 Task: Add Emergen C Super Orange Emergen-C Packet to the cart.
Action: Mouse pressed left at (21, 83)
Screenshot: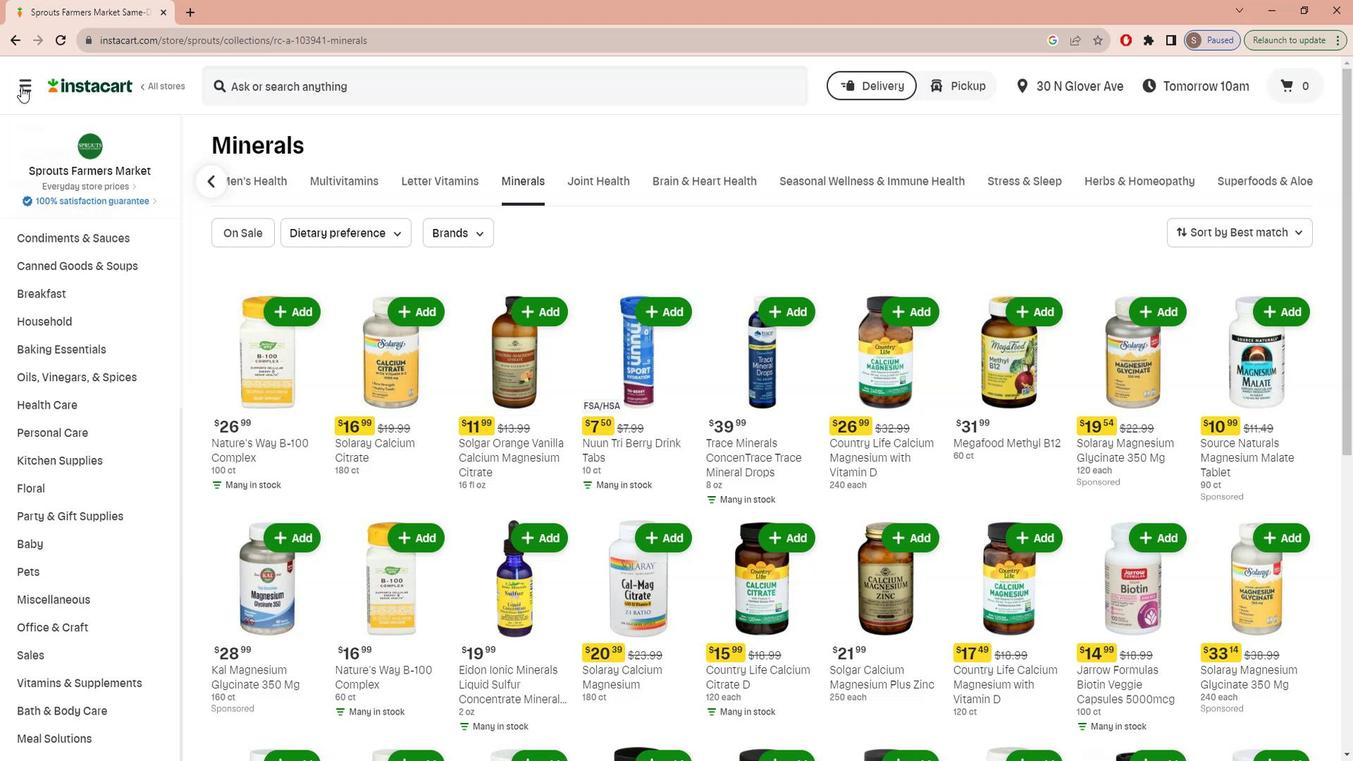 
Action: Mouse moved to (38, 179)
Screenshot: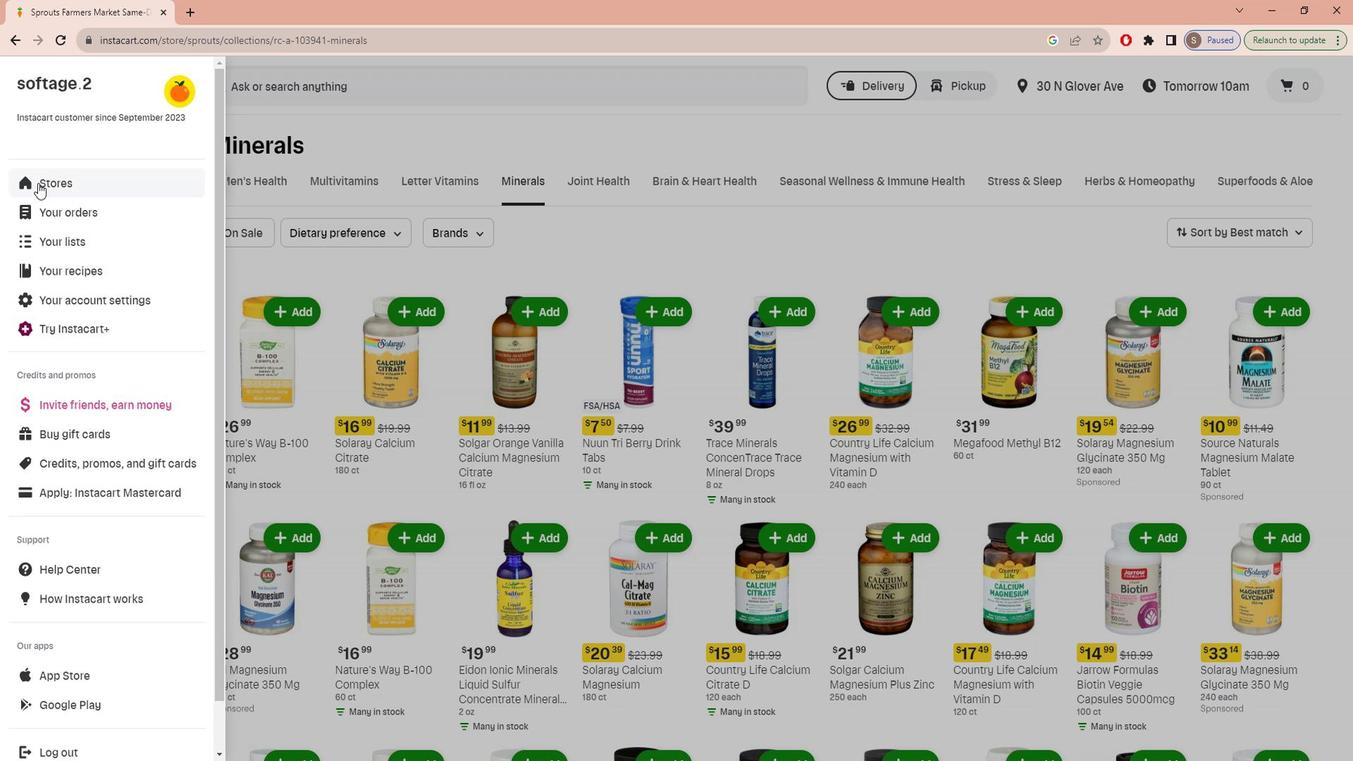 
Action: Mouse pressed left at (38, 179)
Screenshot: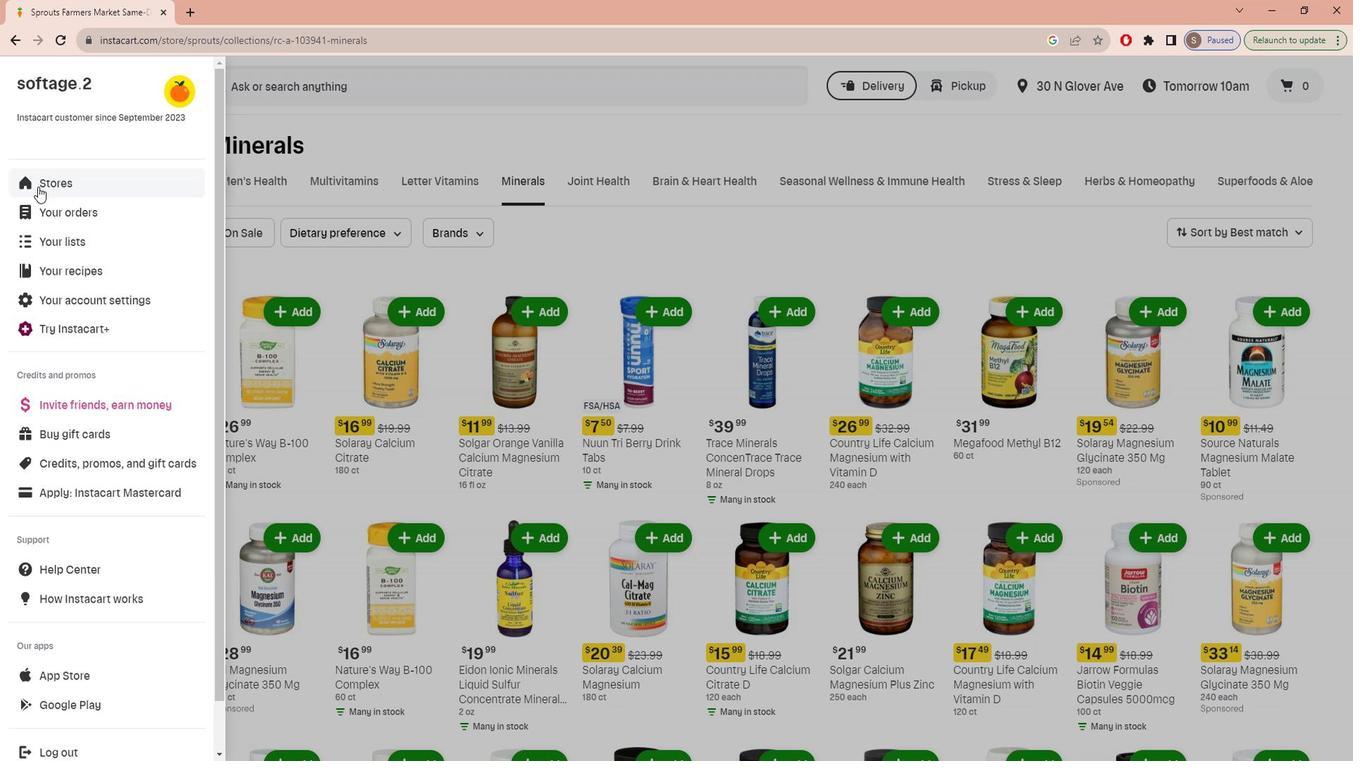
Action: Mouse moved to (317, 145)
Screenshot: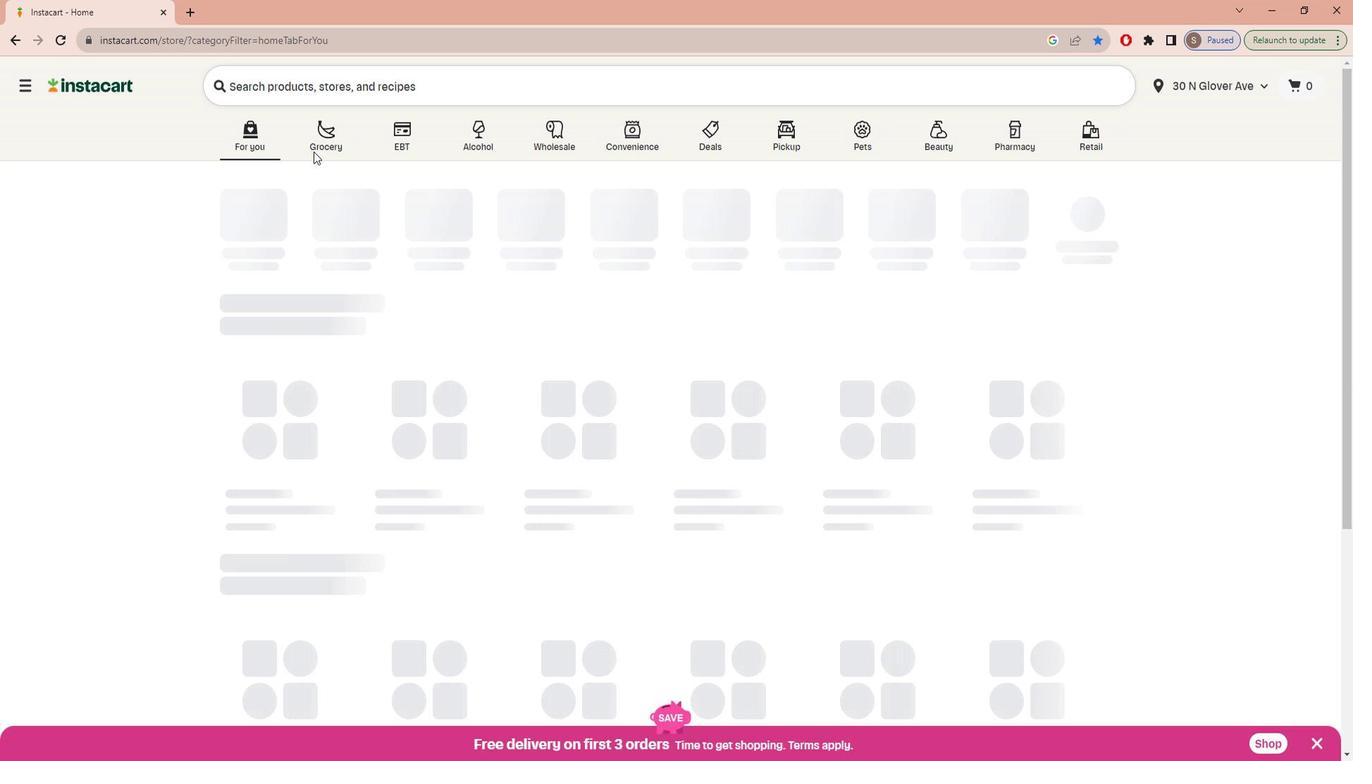 
Action: Mouse pressed left at (317, 145)
Screenshot: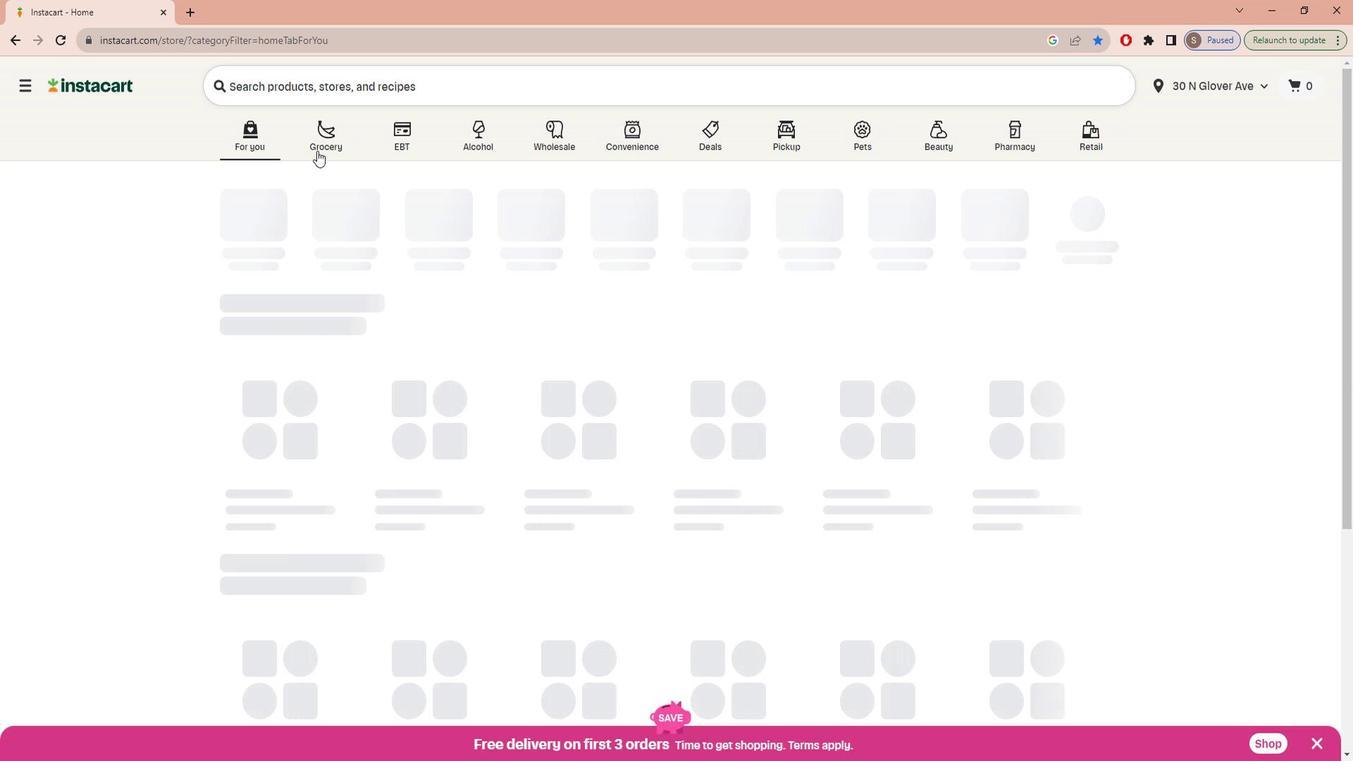 
Action: Mouse moved to (293, 382)
Screenshot: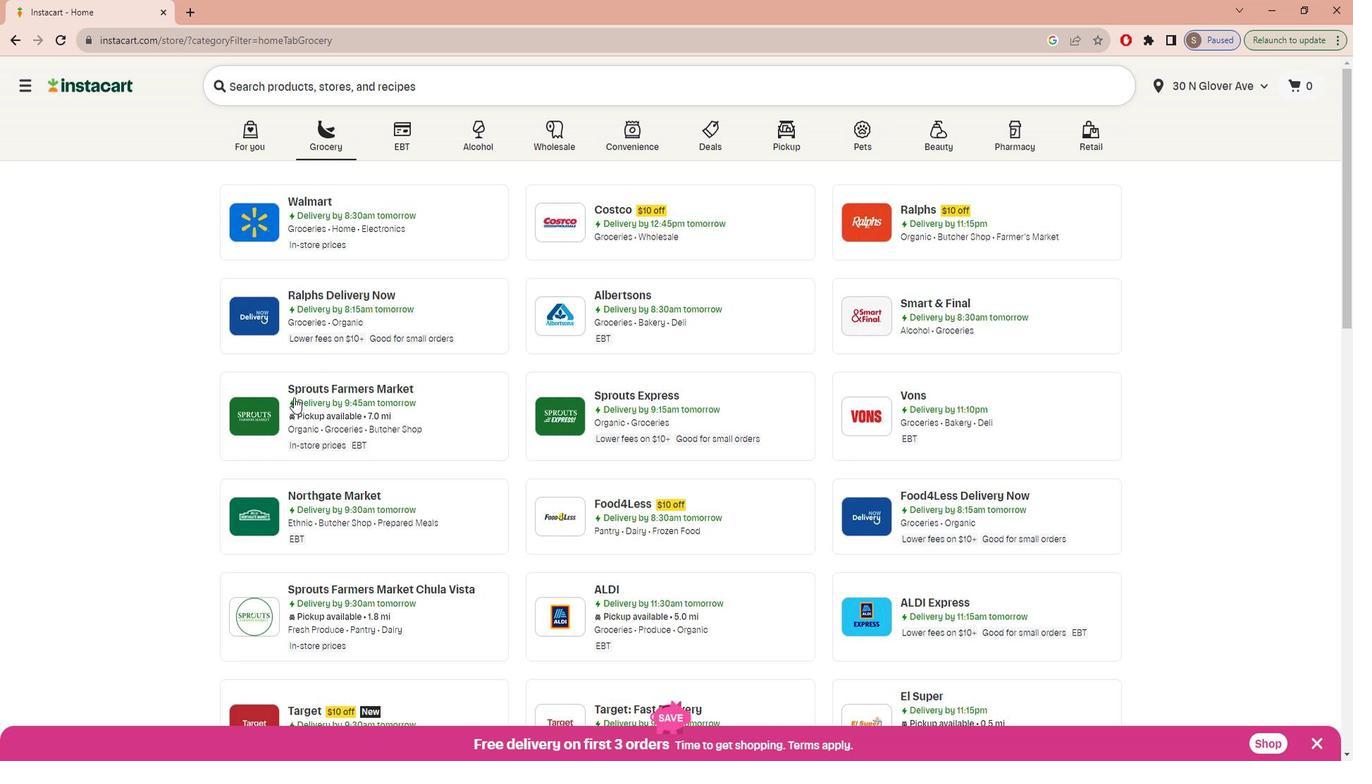 
Action: Mouse pressed left at (293, 382)
Screenshot: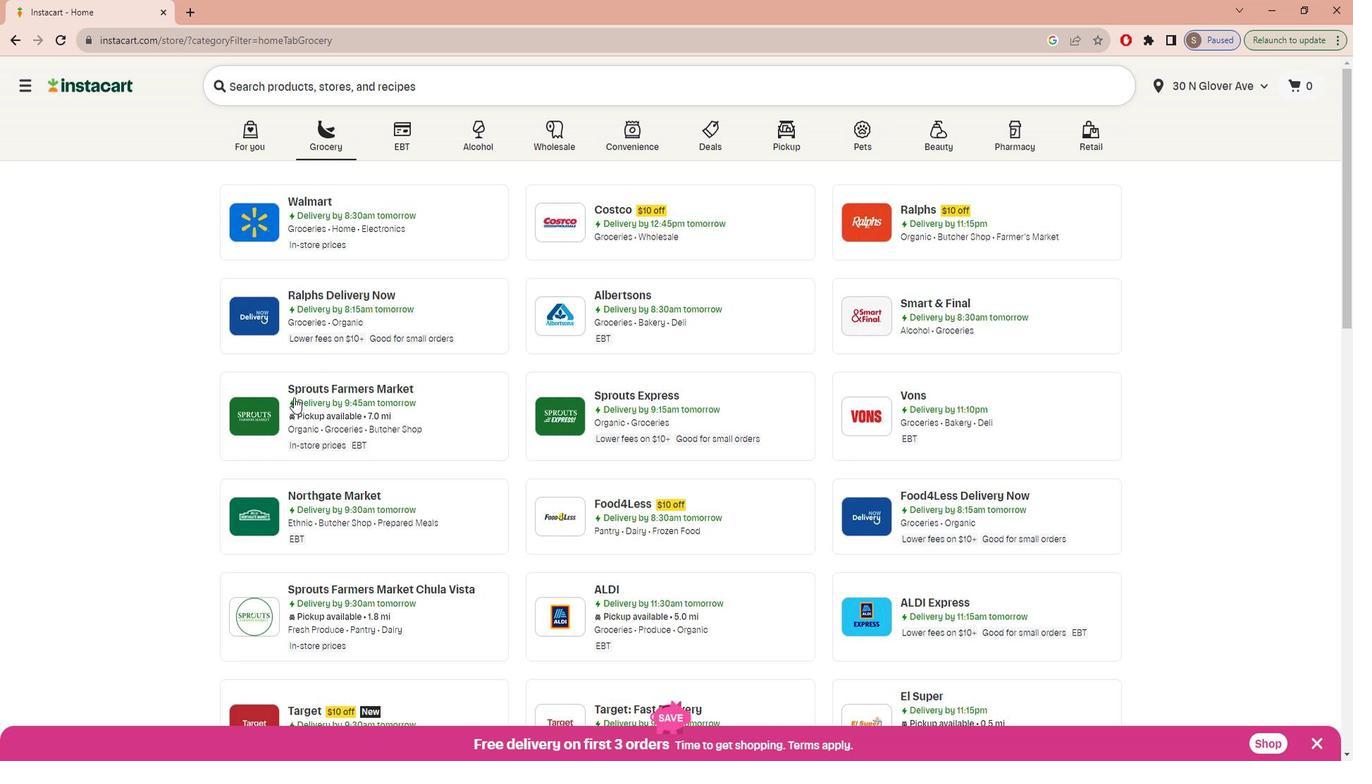 
Action: Mouse moved to (62, 536)
Screenshot: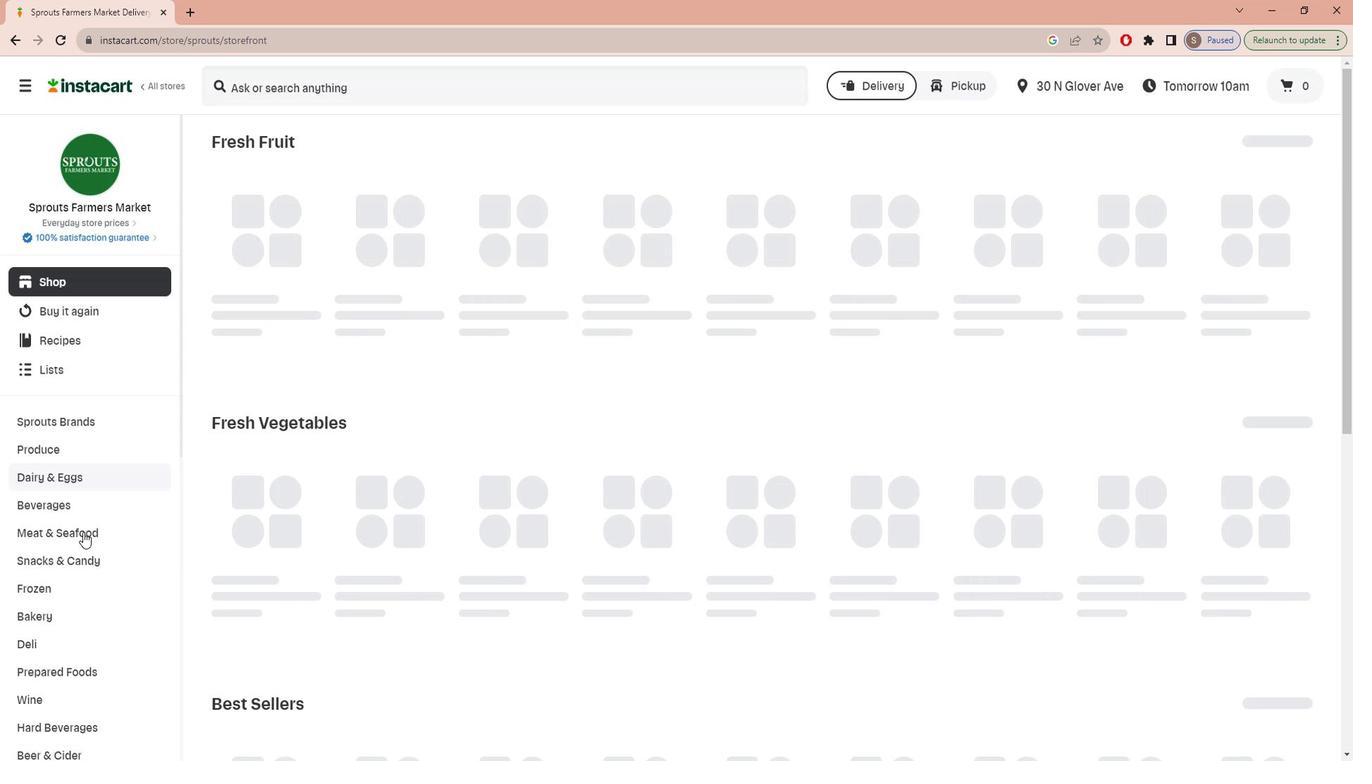 
Action: Mouse scrolled (62, 535) with delta (0, 0)
Screenshot: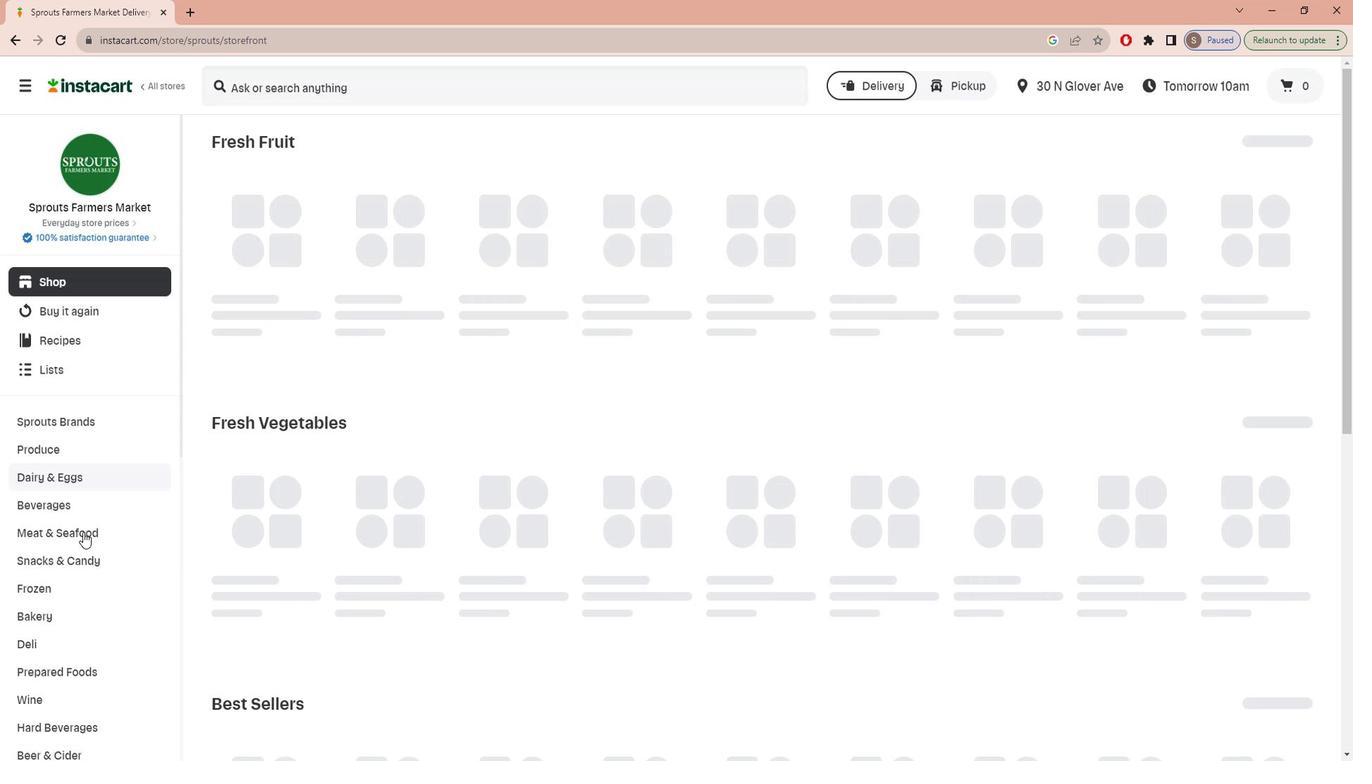 
Action: Mouse moved to (60, 539)
Screenshot: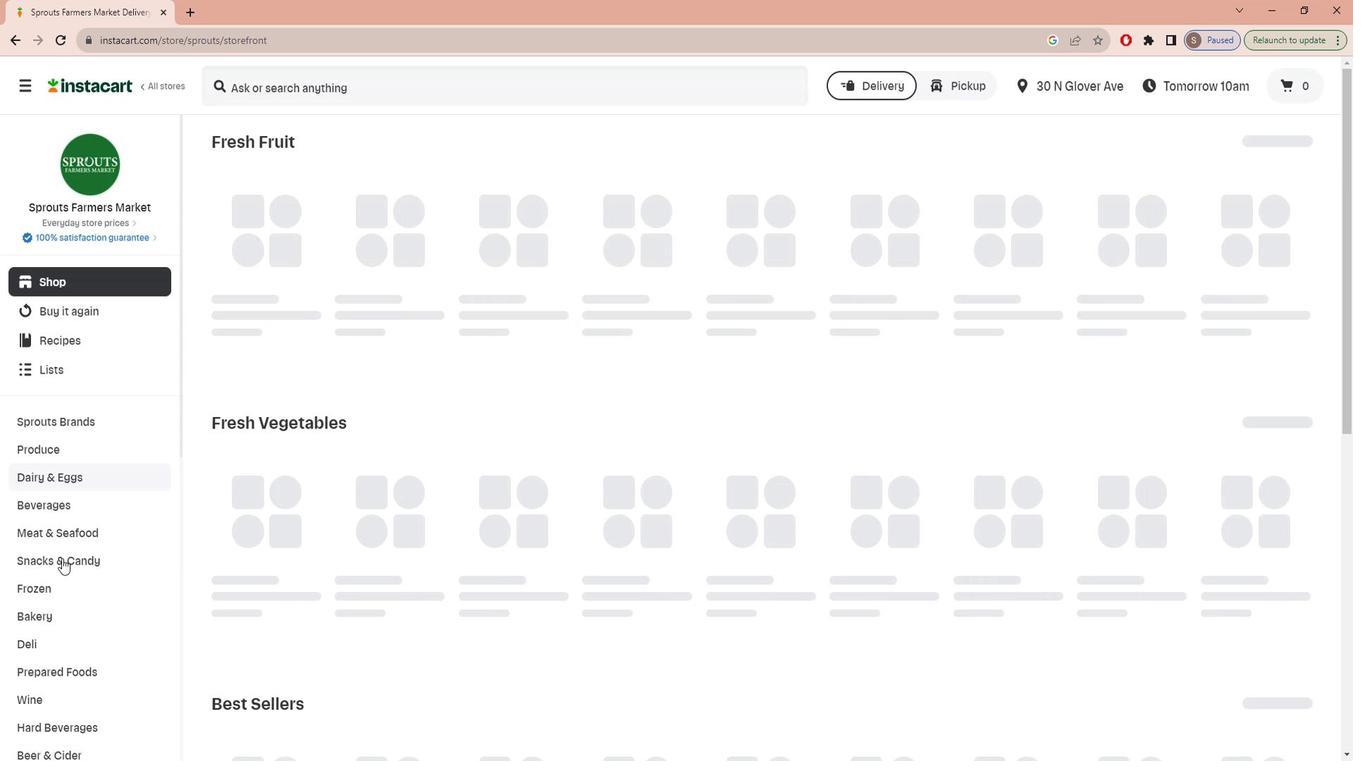 
Action: Mouse scrolled (60, 538) with delta (0, 0)
Screenshot: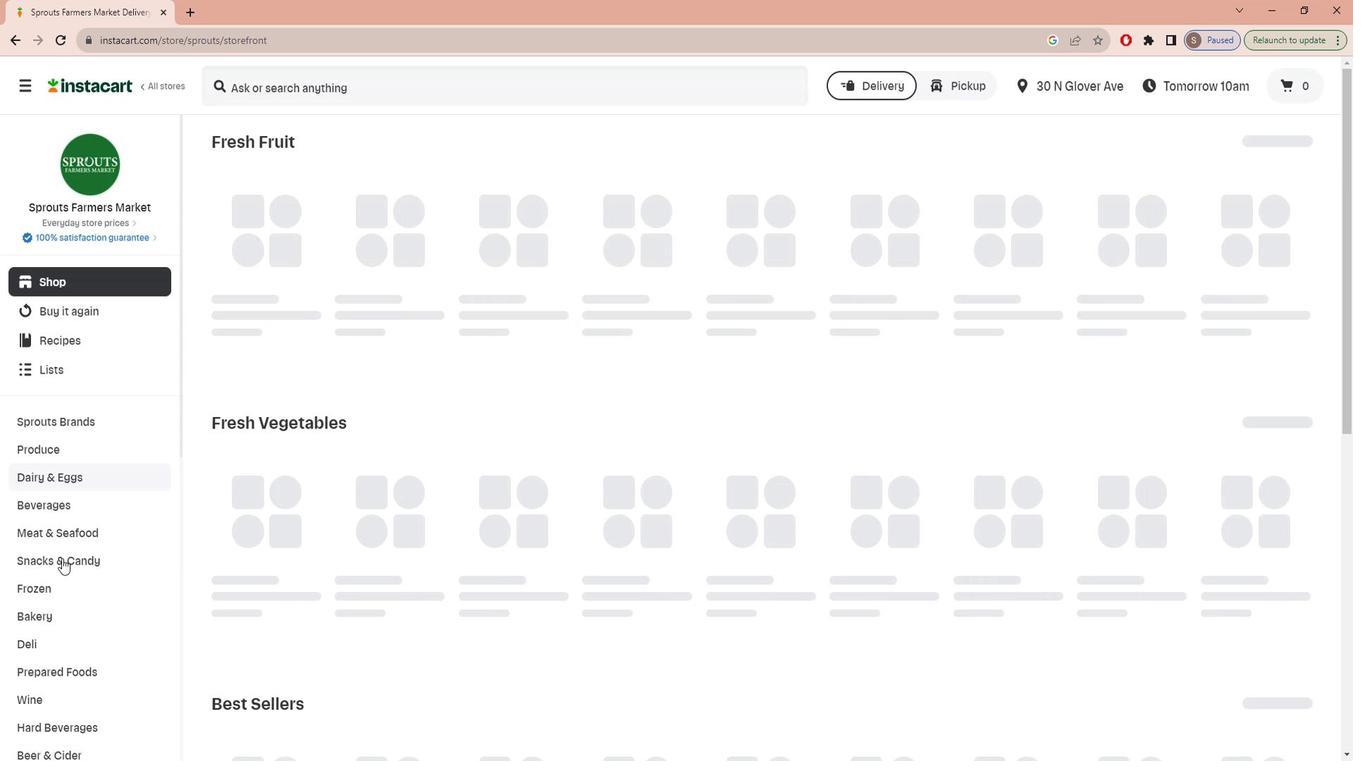 
Action: Mouse moved to (59, 541)
Screenshot: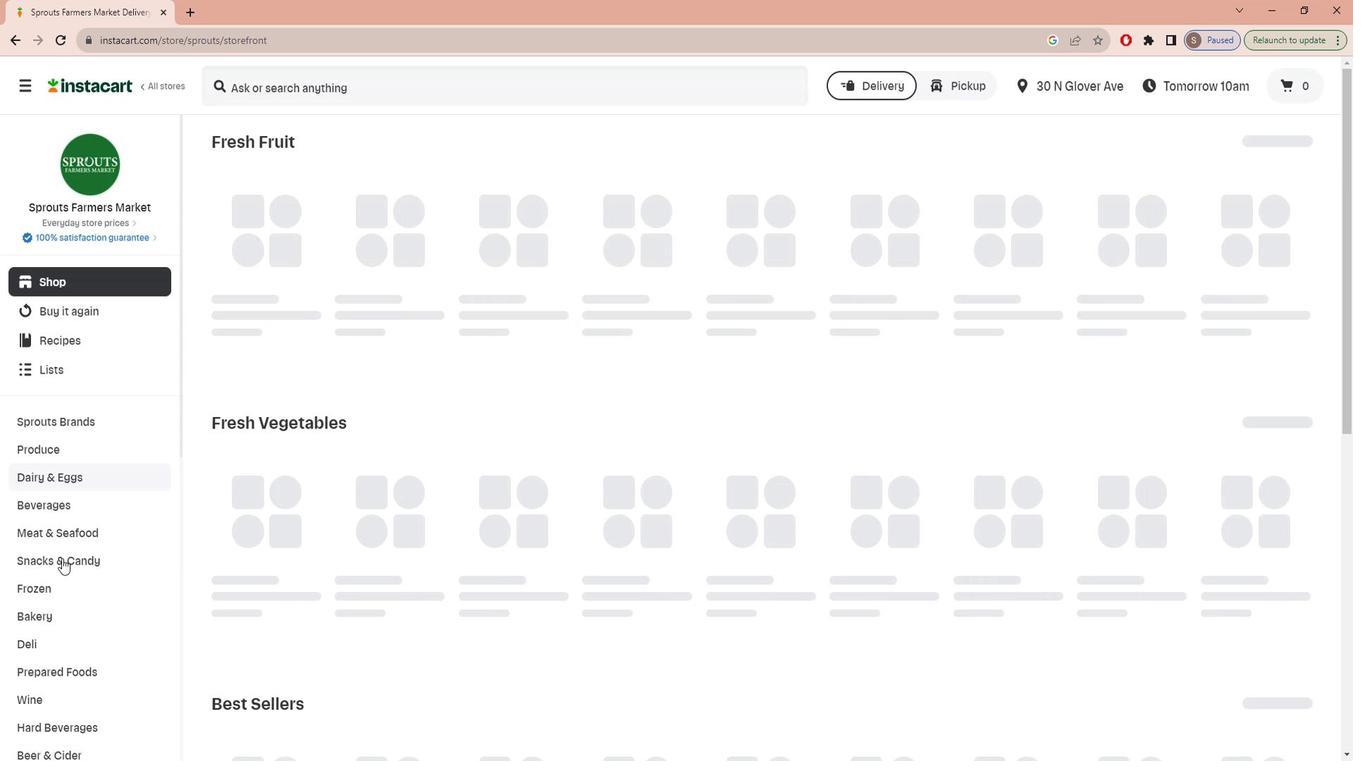 
Action: Mouse scrolled (59, 540) with delta (0, 0)
Screenshot: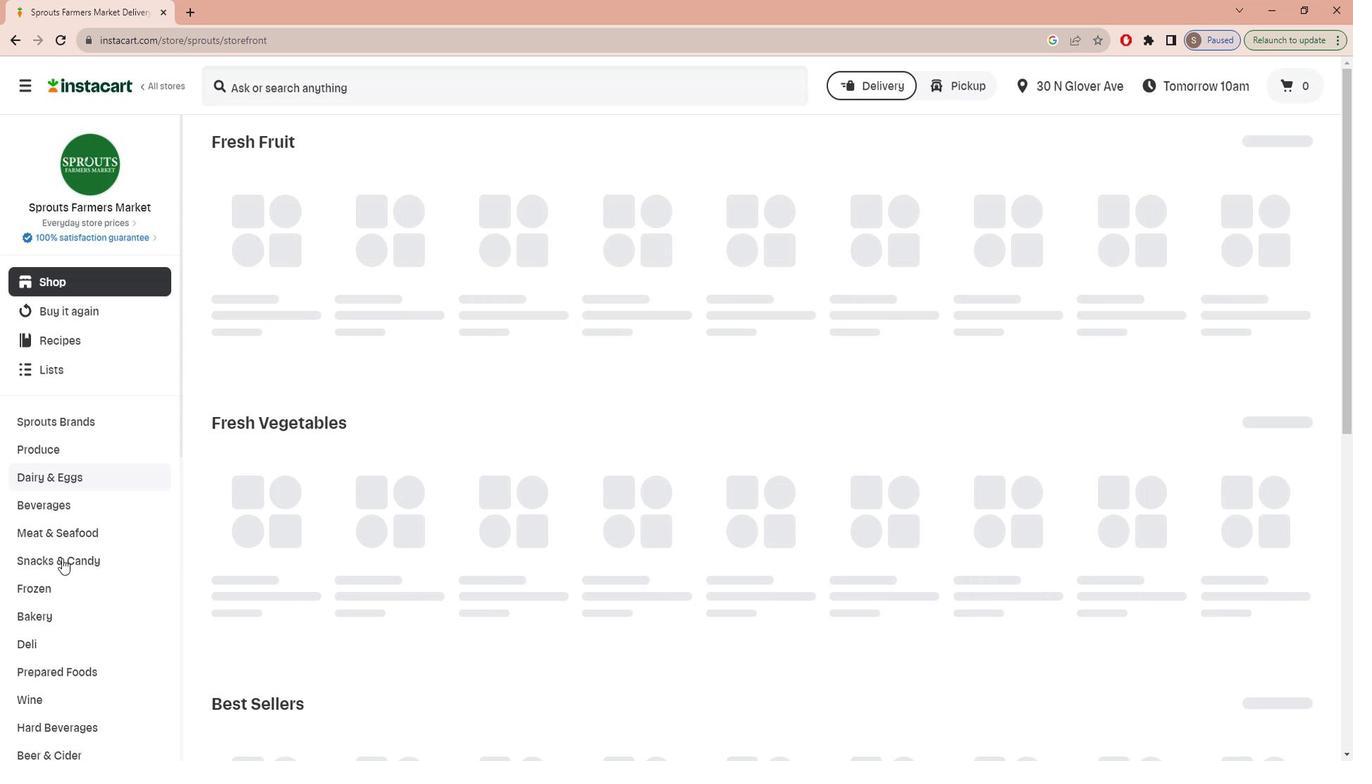 
Action: Mouse scrolled (59, 540) with delta (0, 0)
Screenshot: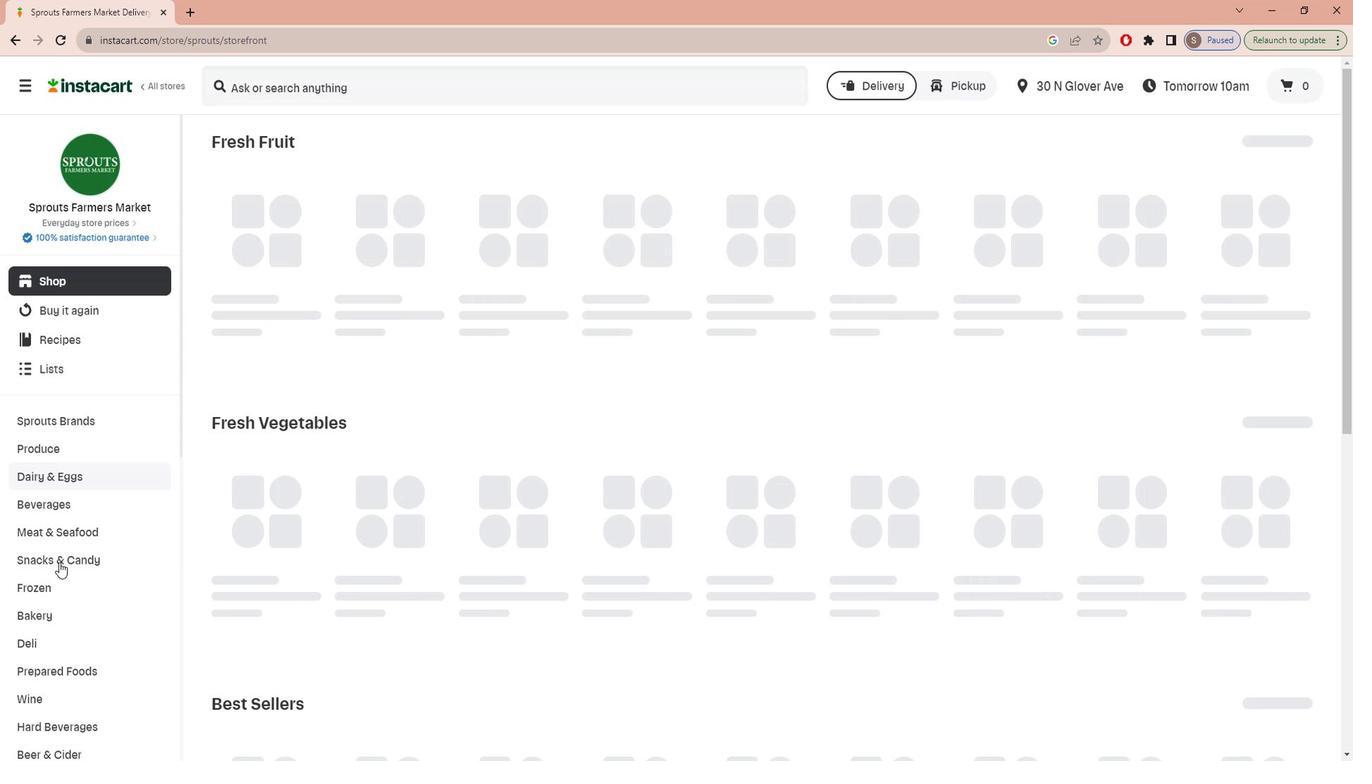 
Action: Mouse scrolled (59, 540) with delta (0, 0)
Screenshot: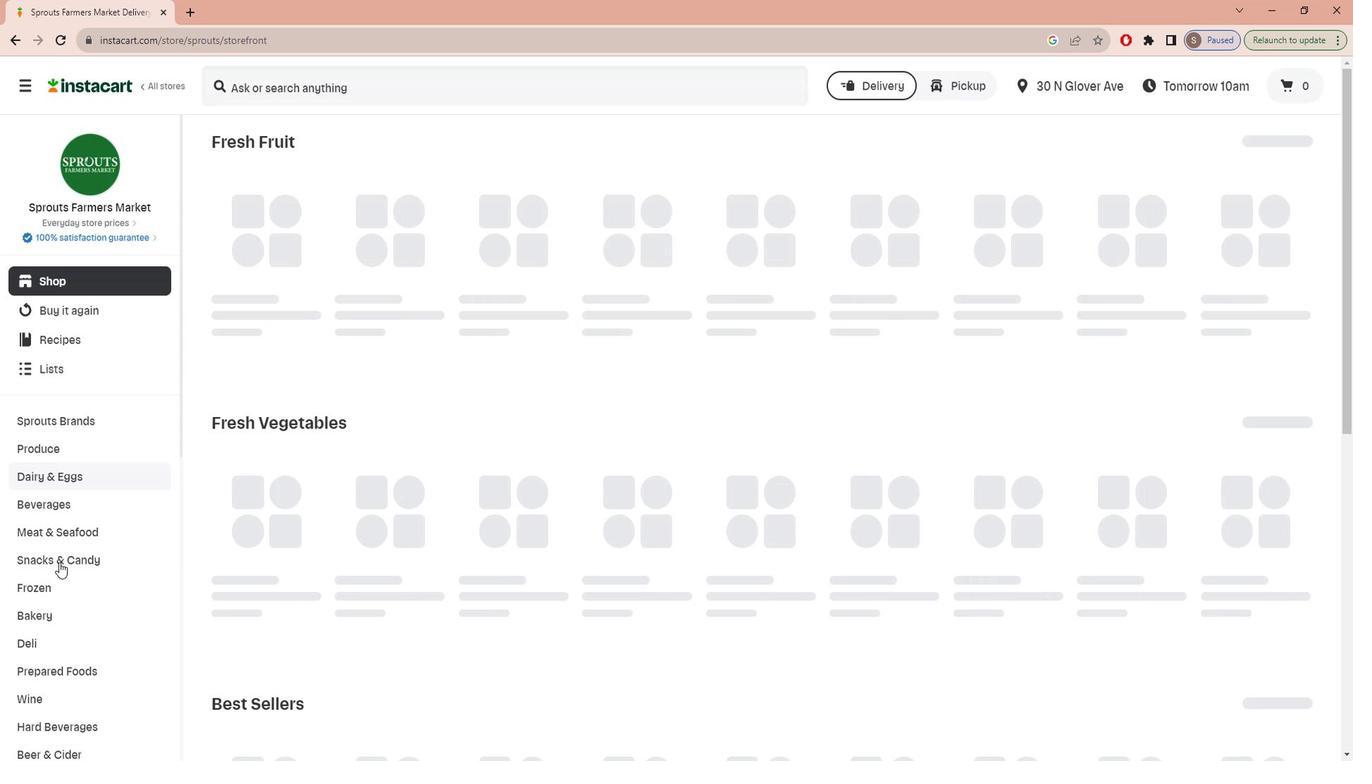 
Action: Mouse scrolled (59, 540) with delta (0, 0)
Screenshot: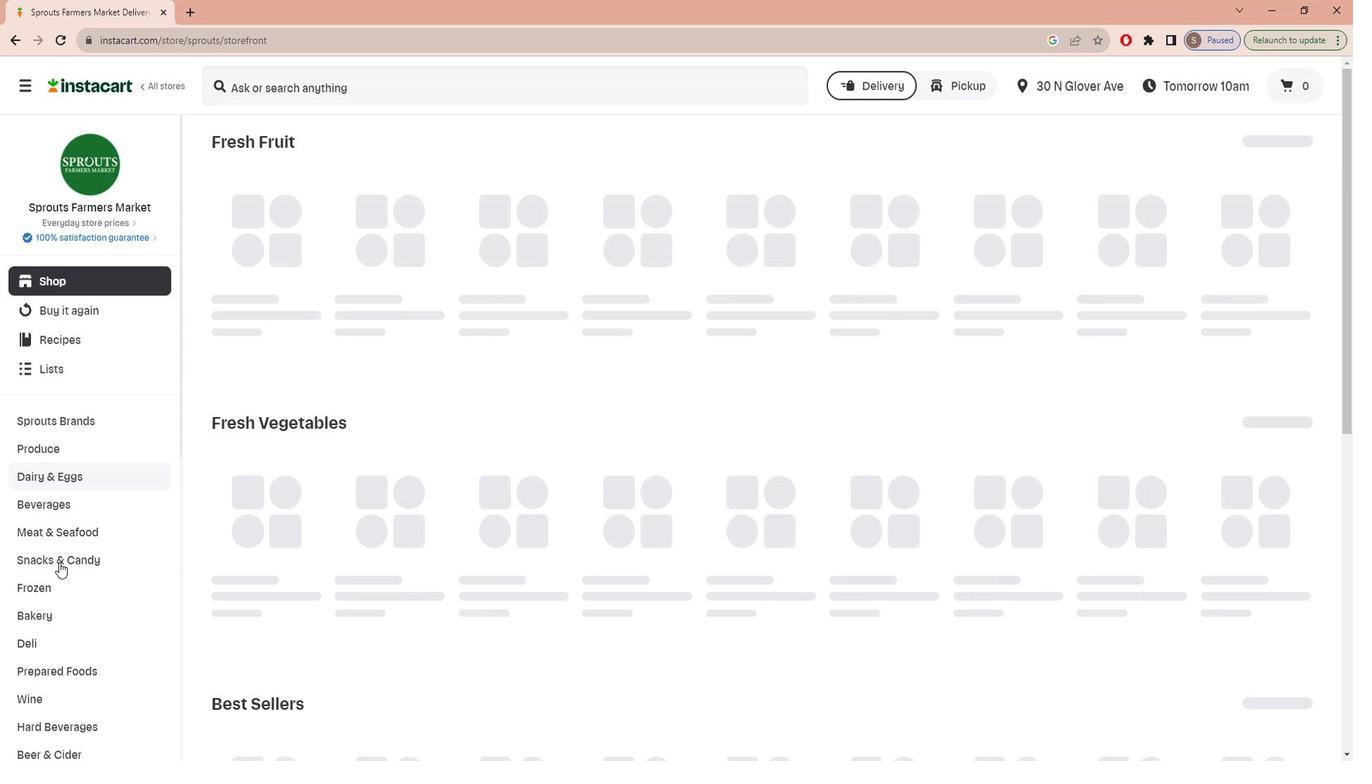 
Action: Mouse scrolled (59, 540) with delta (0, 0)
Screenshot: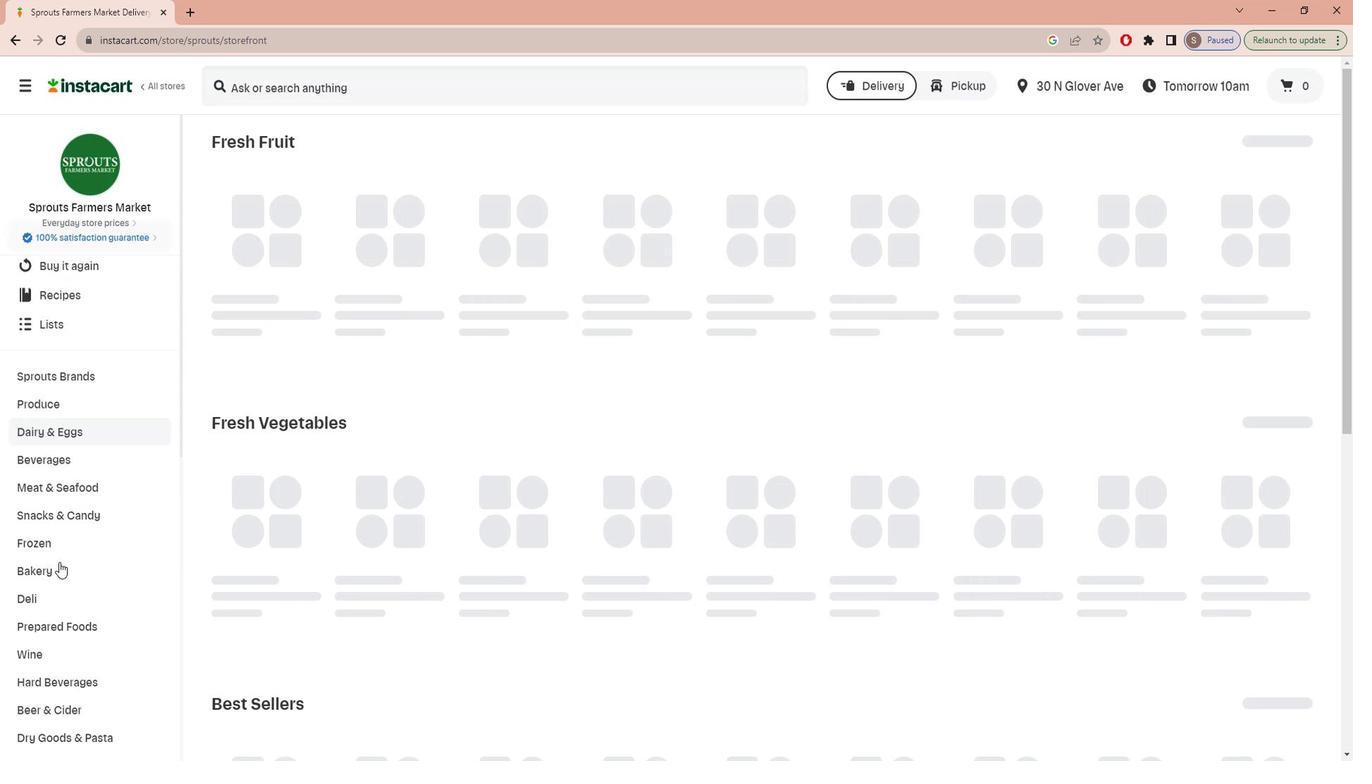 
Action: Mouse moved to (59, 557)
Screenshot: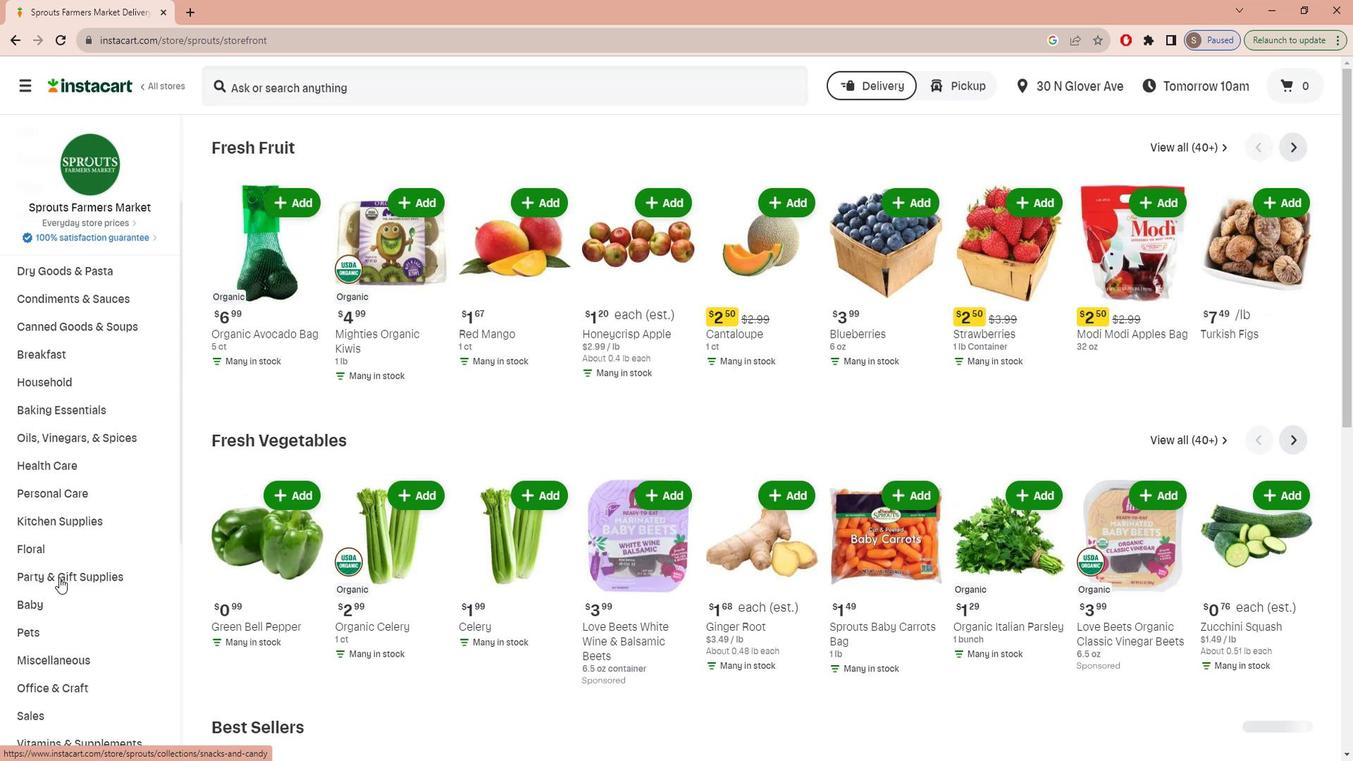 
Action: Mouse scrolled (59, 556) with delta (0, 0)
Screenshot: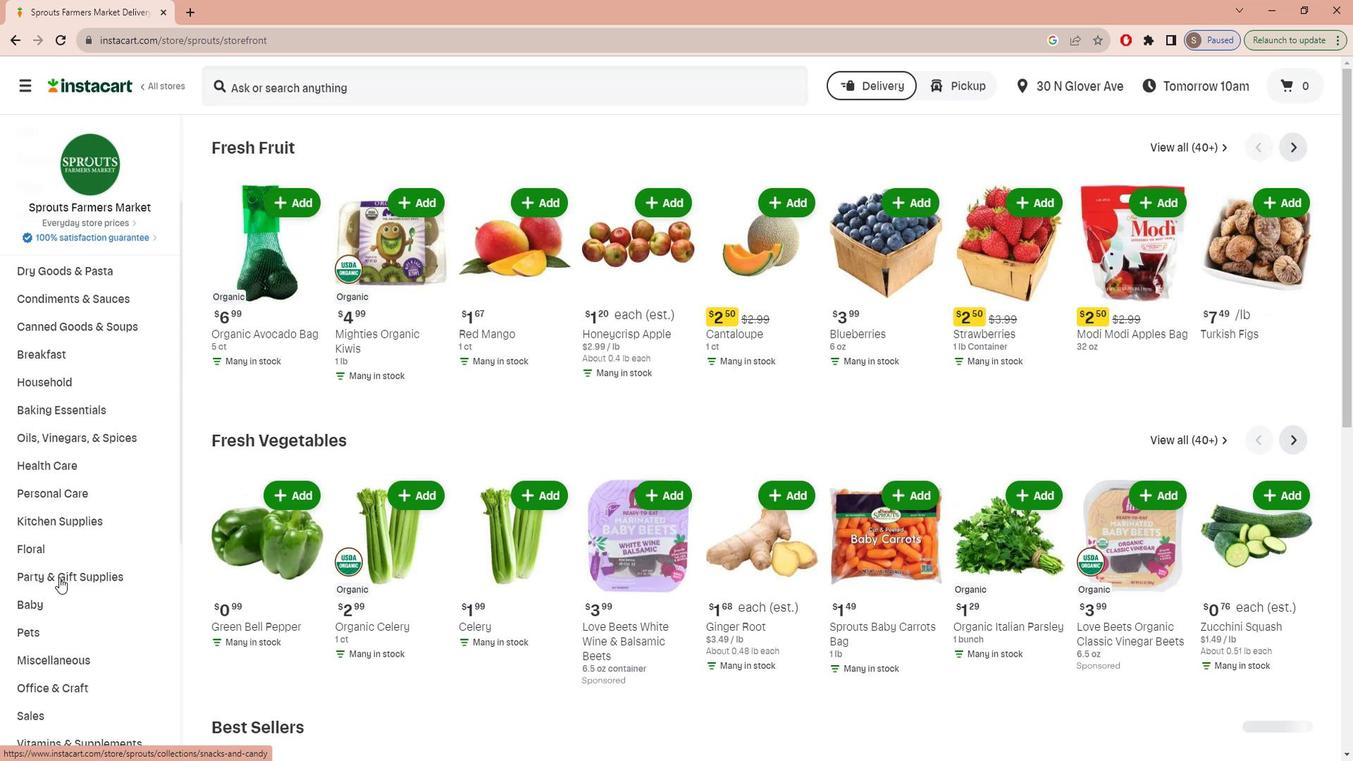 
Action: Mouse scrolled (59, 556) with delta (0, 0)
Screenshot: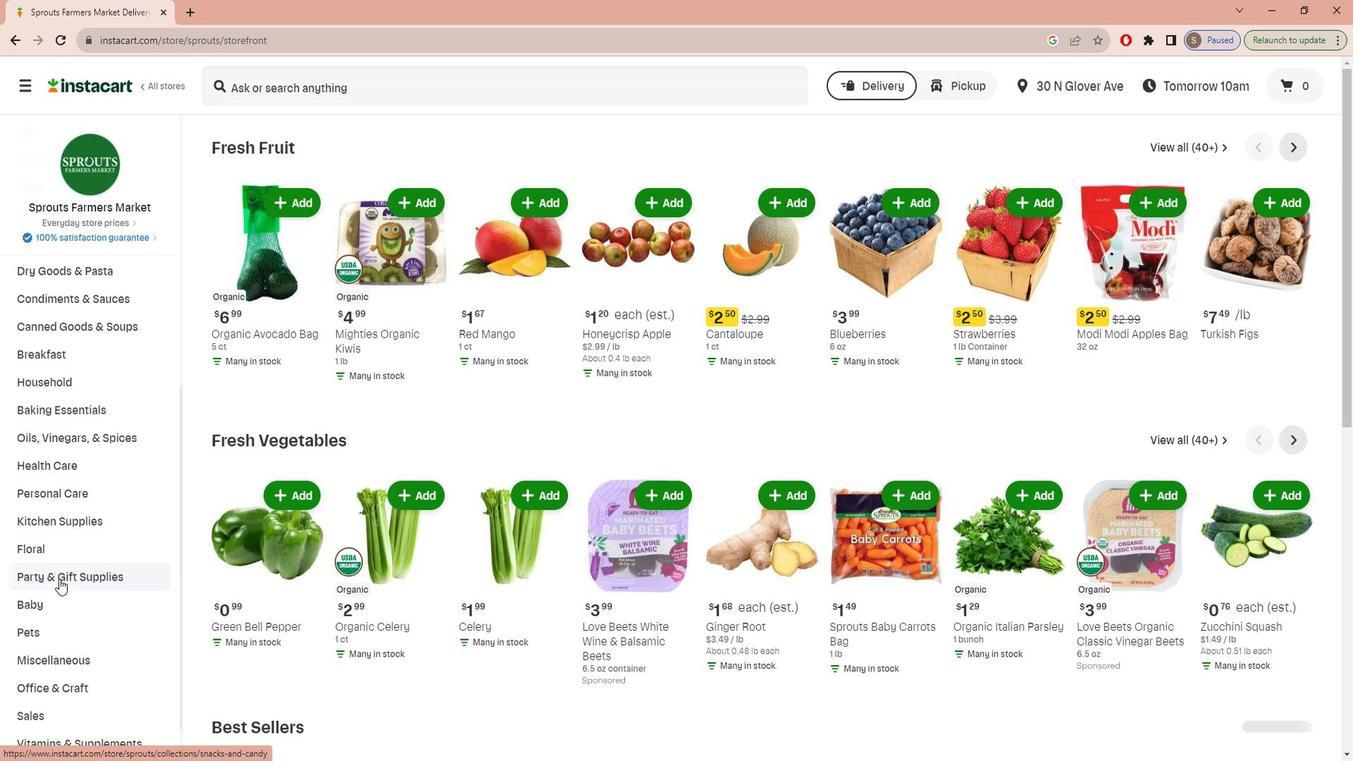 
Action: Mouse scrolled (59, 556) with delta (0, 0)
Screenshot: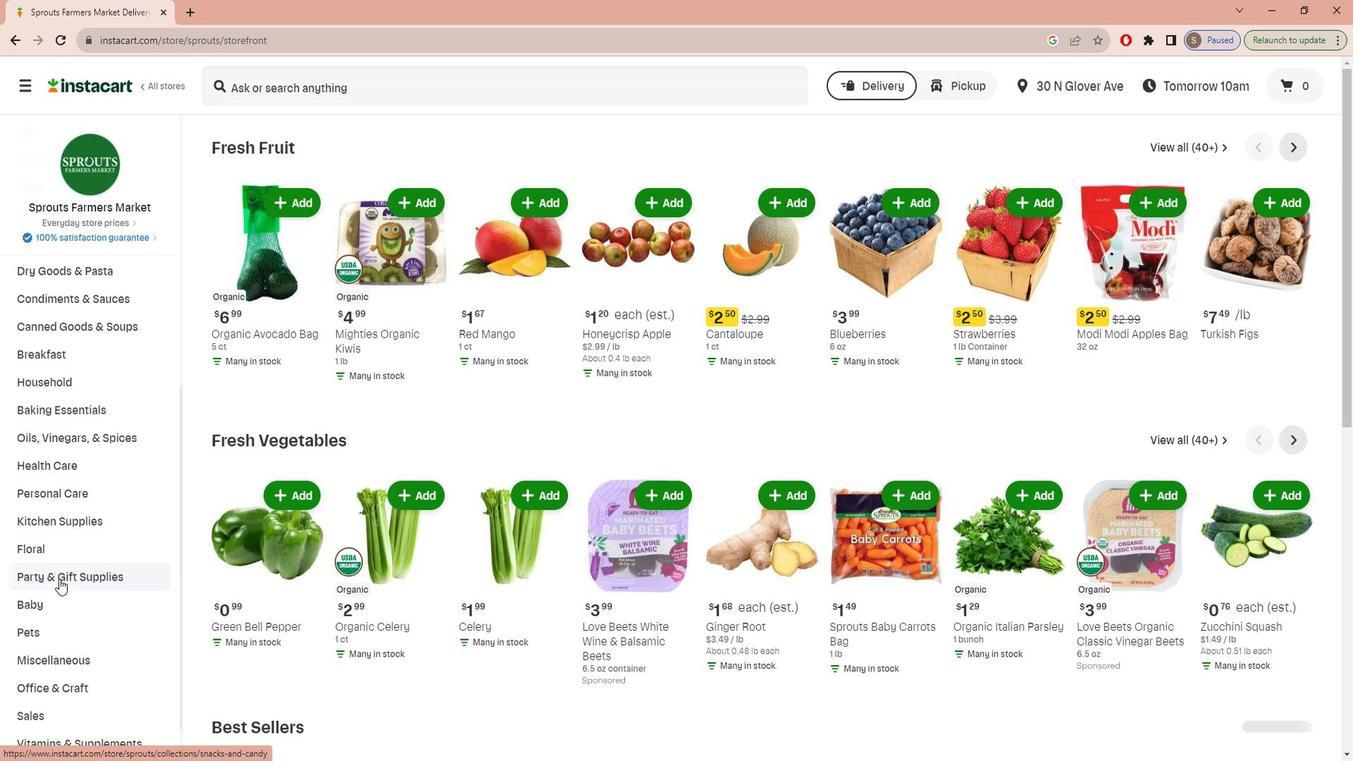 
Action: Mouse scrolled (59, 556) with delta (0, 0)
Screenshot: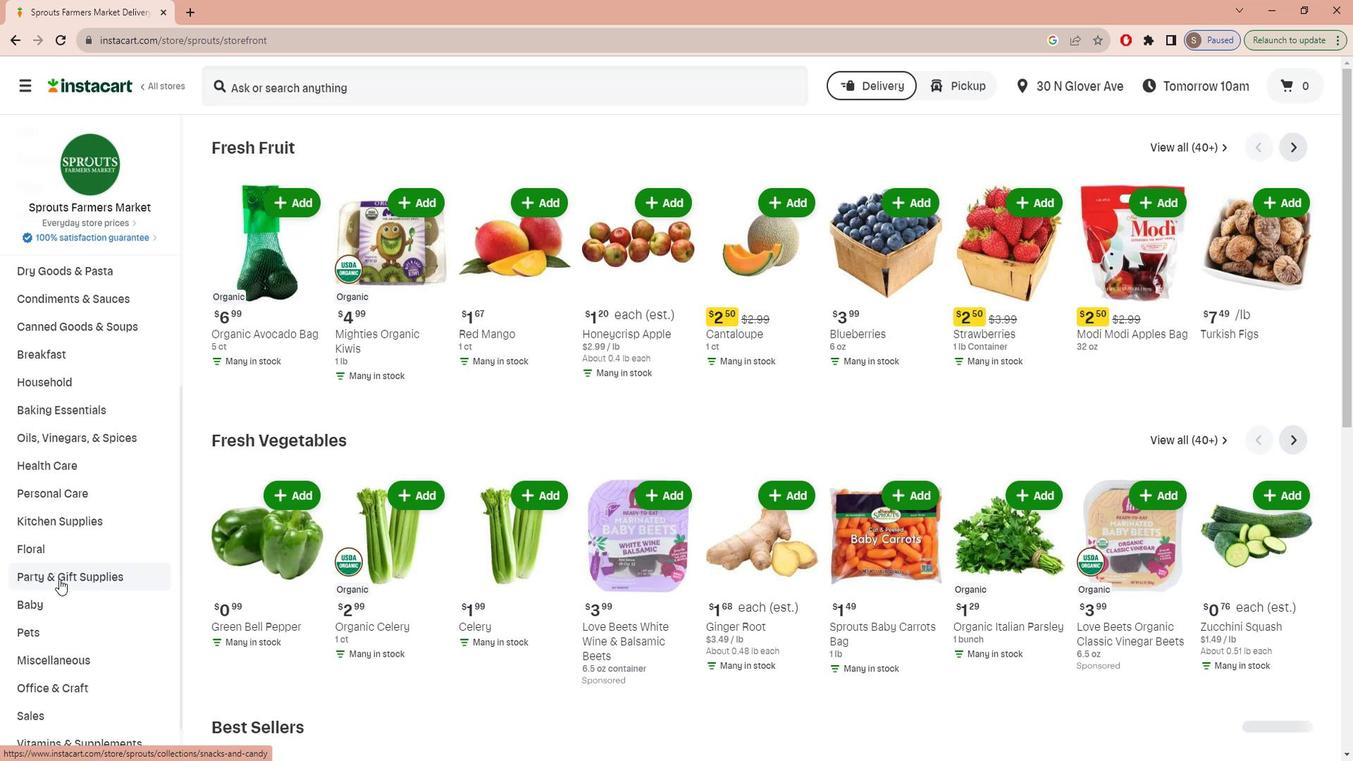 
Action: Mouse scrolled (59, 556) with delta (0, 0)
Screenshot: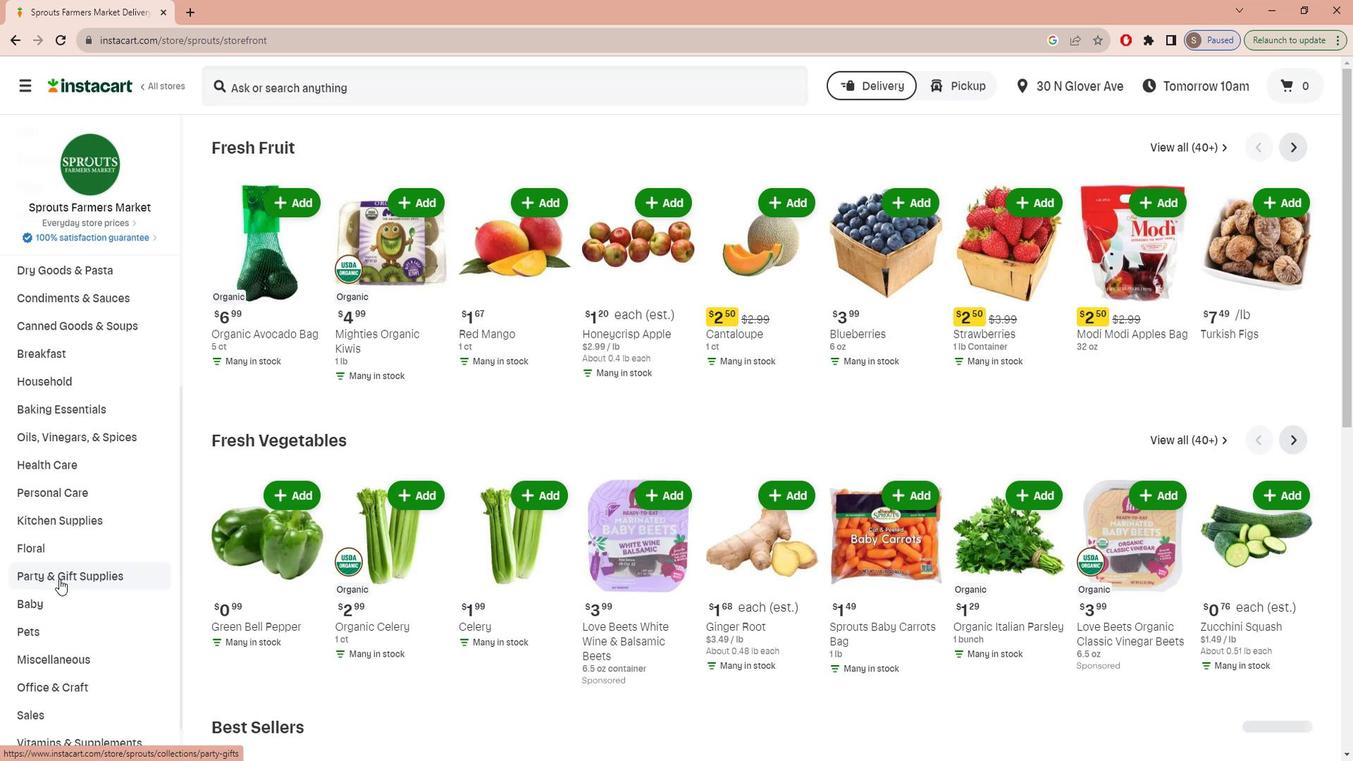 
Action: Mouse moved to (64, 654)
Screenshot: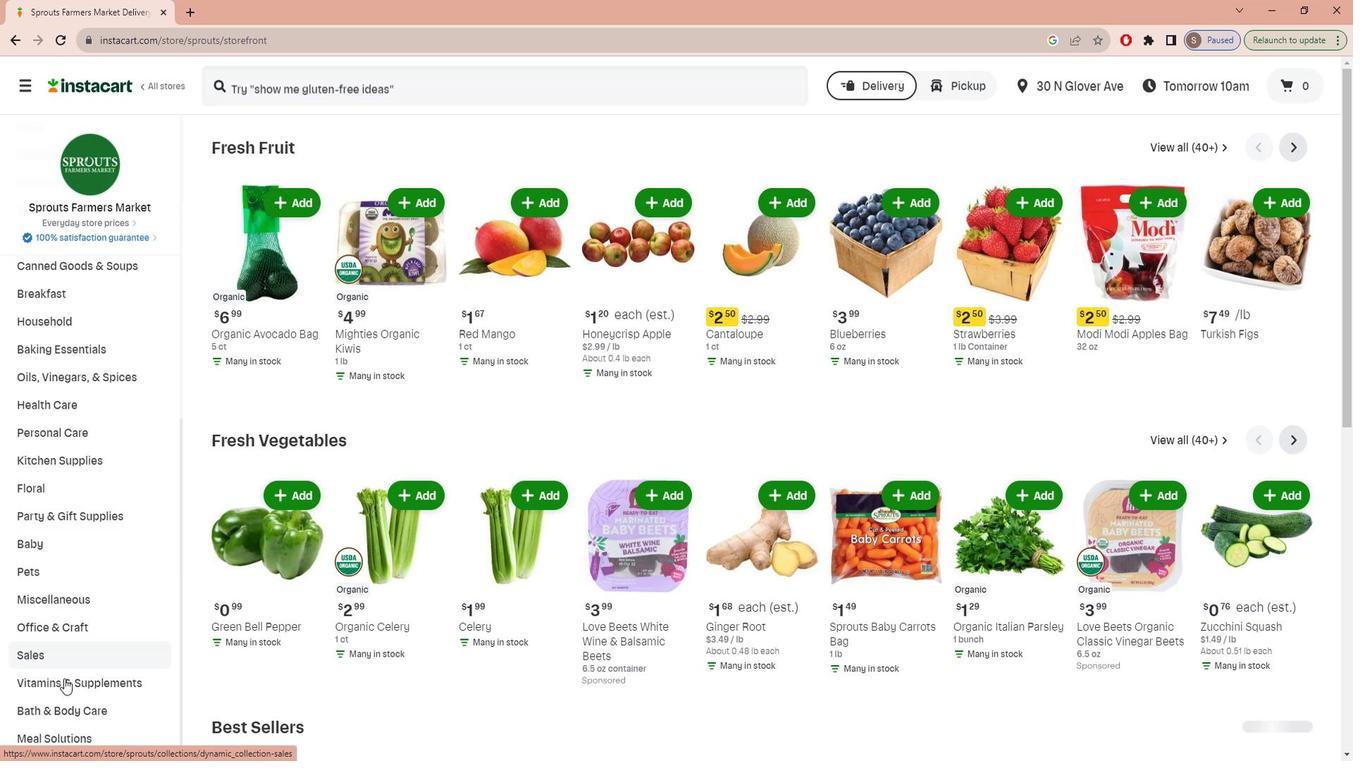 
Action: Mouse pressed left at (64, 654)
Screenshot: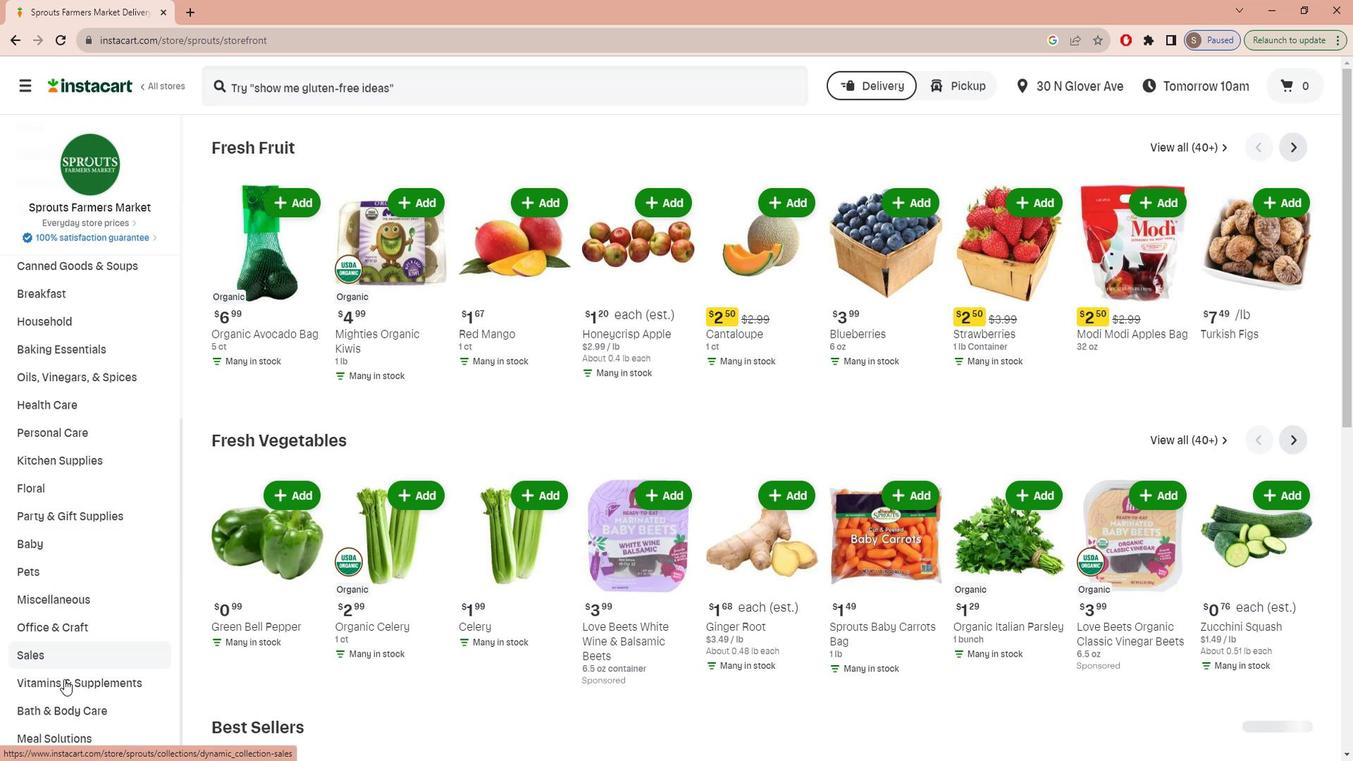 
Action: Mouse moved to (1306, 171)
Screenshot: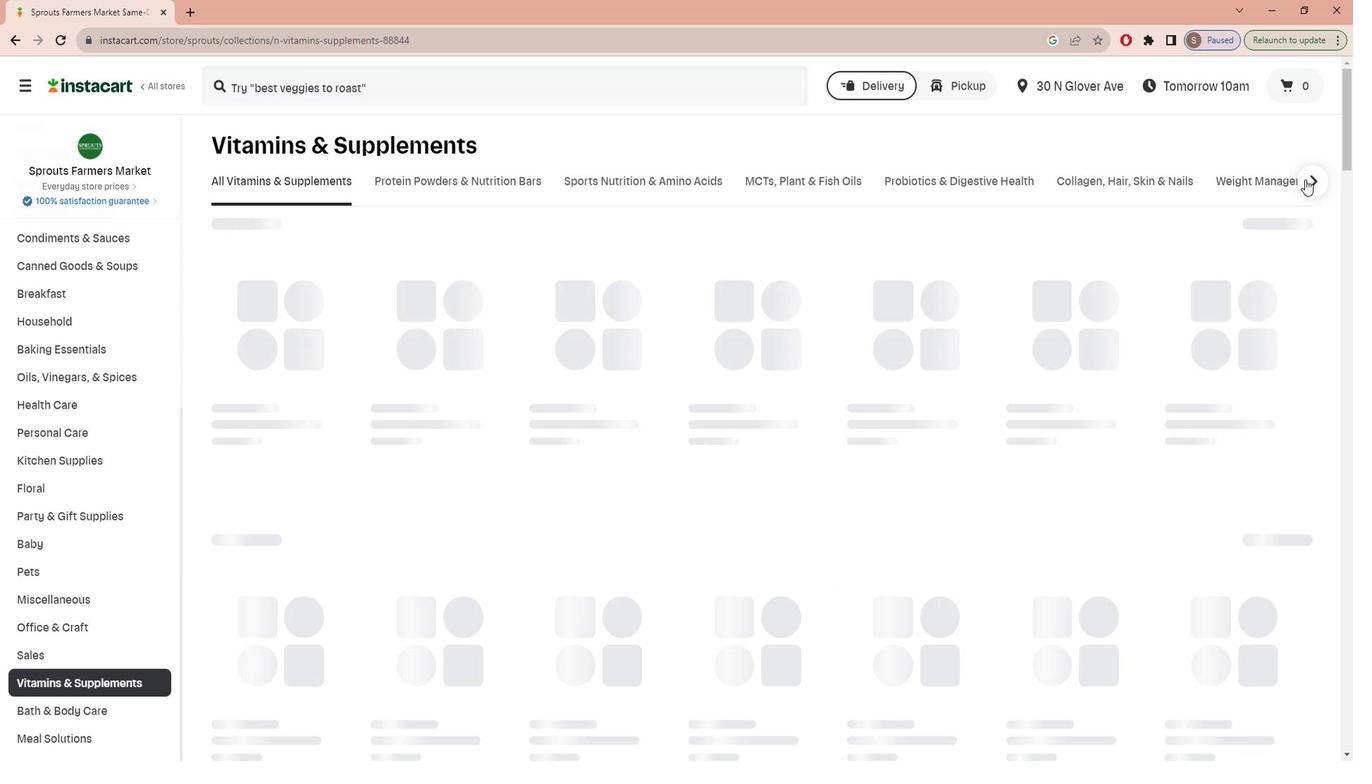 
Action: Mouse pressed left at (1306, 171)
Screenshot: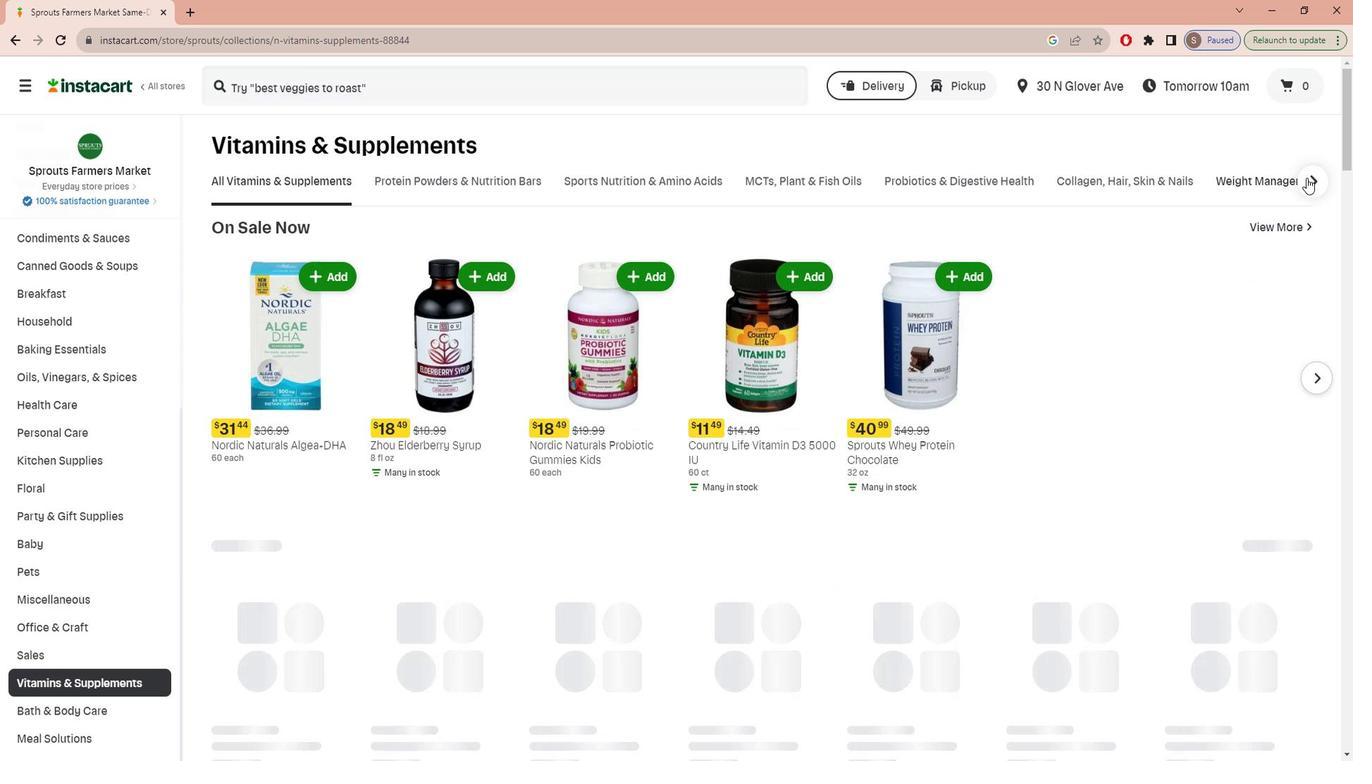 
Action: Mouse moved to (956, 174)
Screenshot: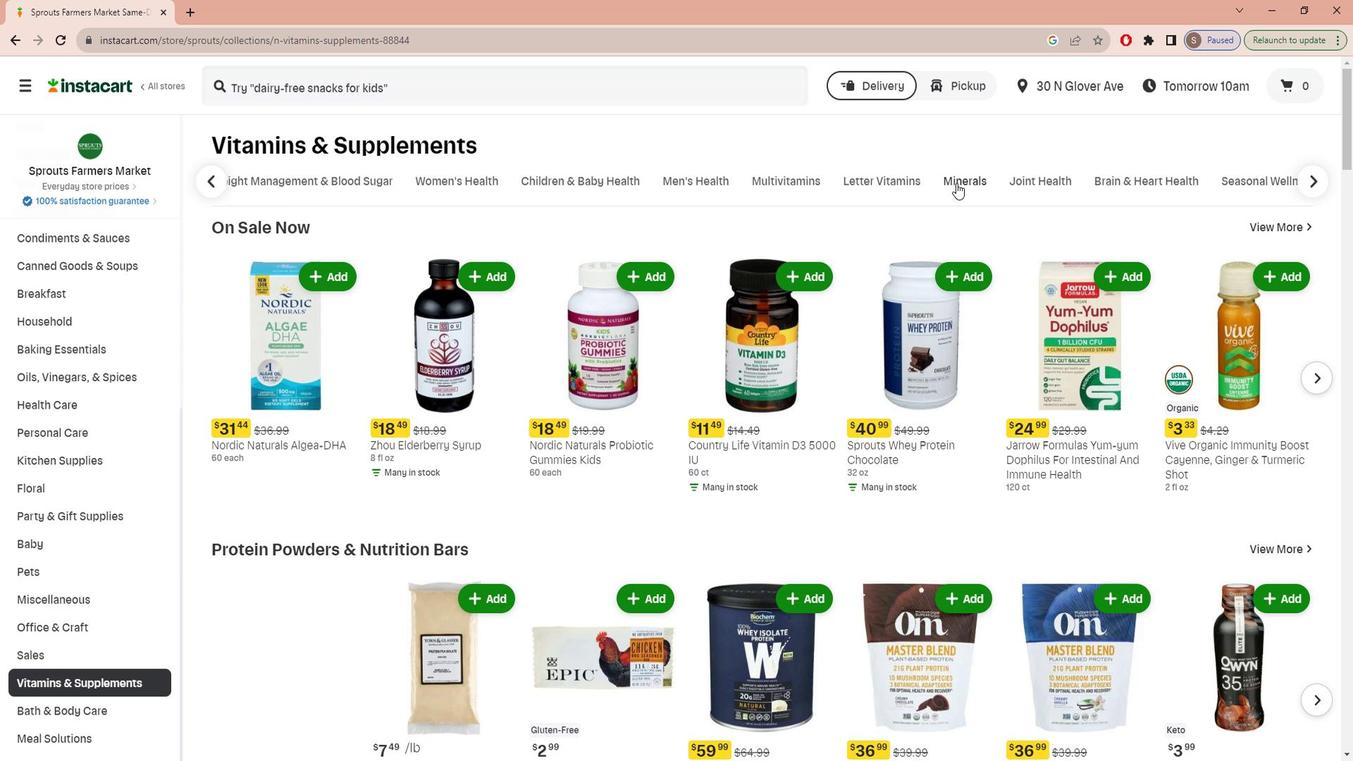 
Action: Mouse pressed left at (956, 174)
Screenshot: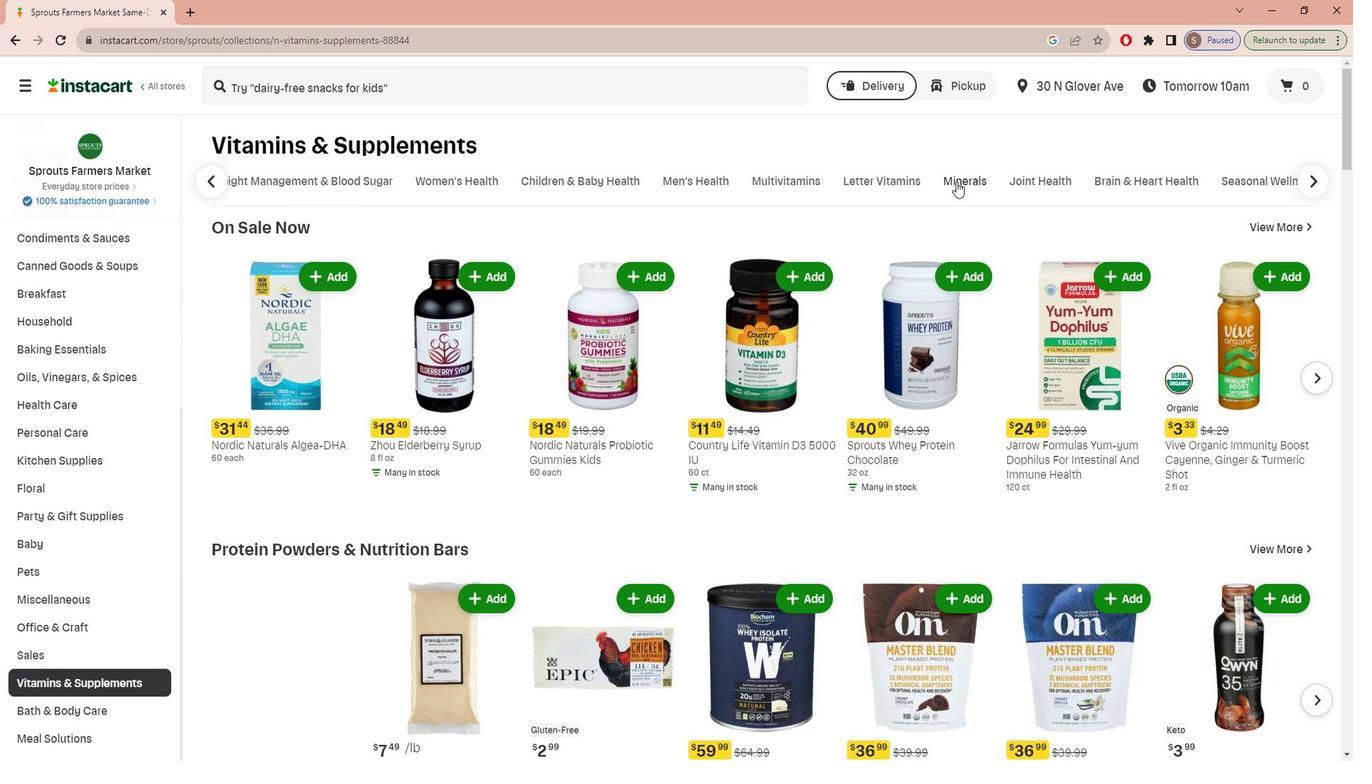 
Action: Mouse moved to (394, 83)
Screenshot: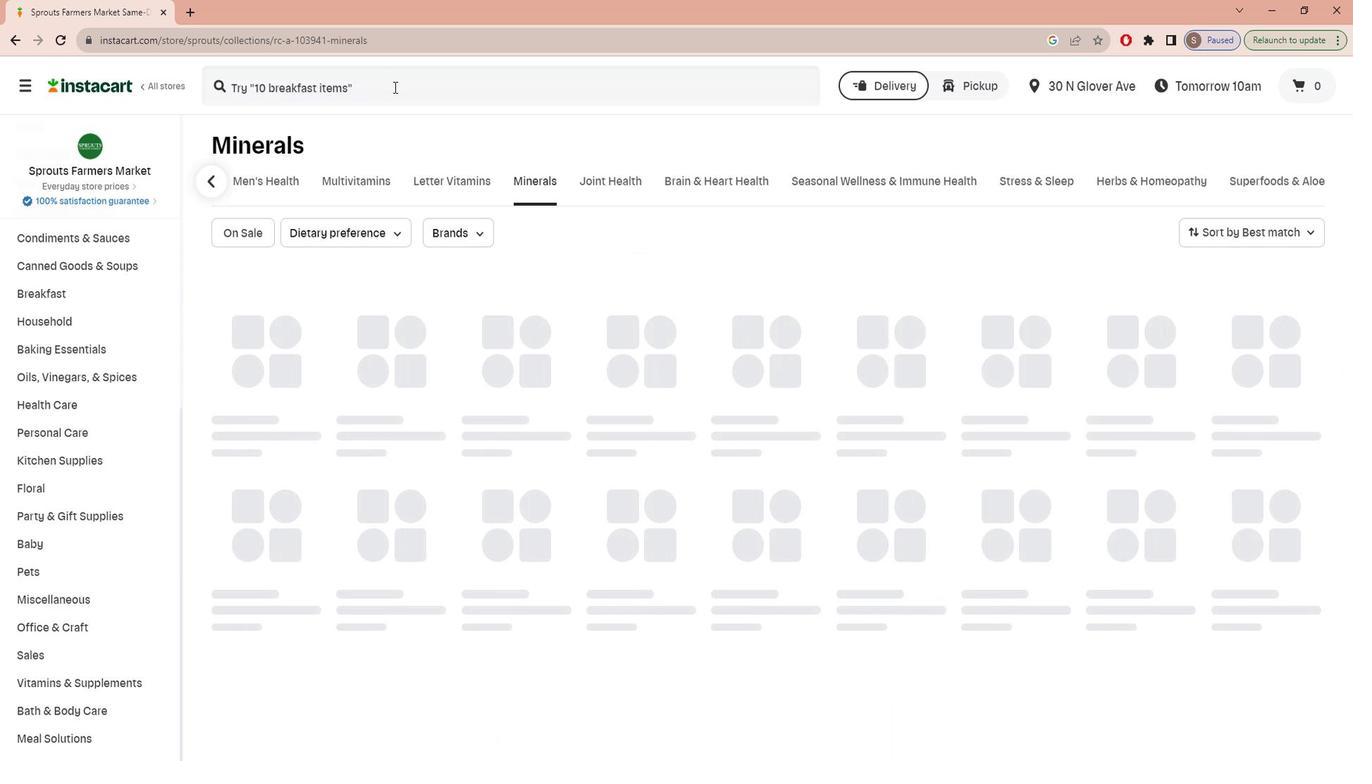 
Action: Mouse pressed left at (394, 83)
Screenshot: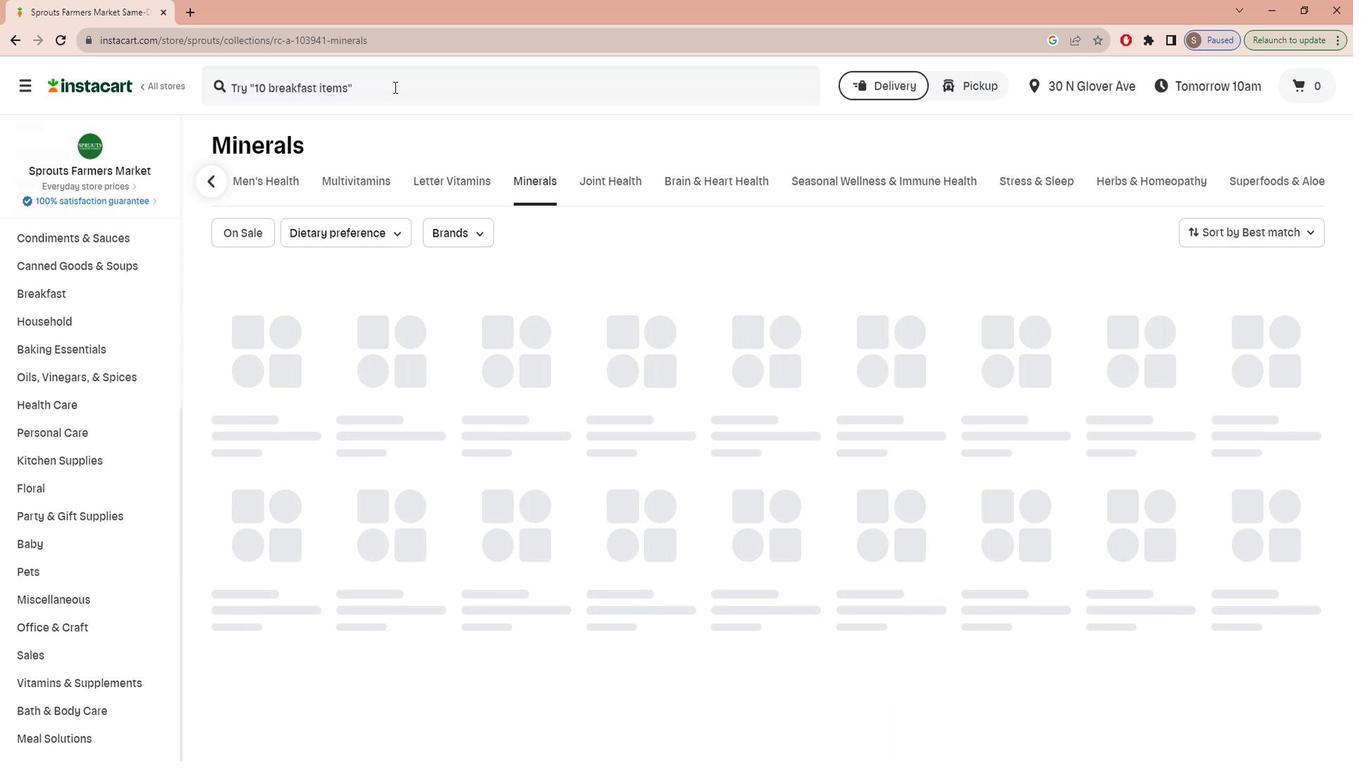 
Action: Key pressed e<Key.caps_lock>MERGEN<Key.space><Key.caps_lock>c<Key.space>s<Key.caps_lock>UPER<Key.space><Key.caps_lock>o<Key.caps_lock>RANGE<Key.space><Key.caps_lock>e<Key.caps_lock>MERGEN-<Key.caps_lock>c<Key.space>p<Key.caps_lock>ACKET<Key.enter>
Screenshot: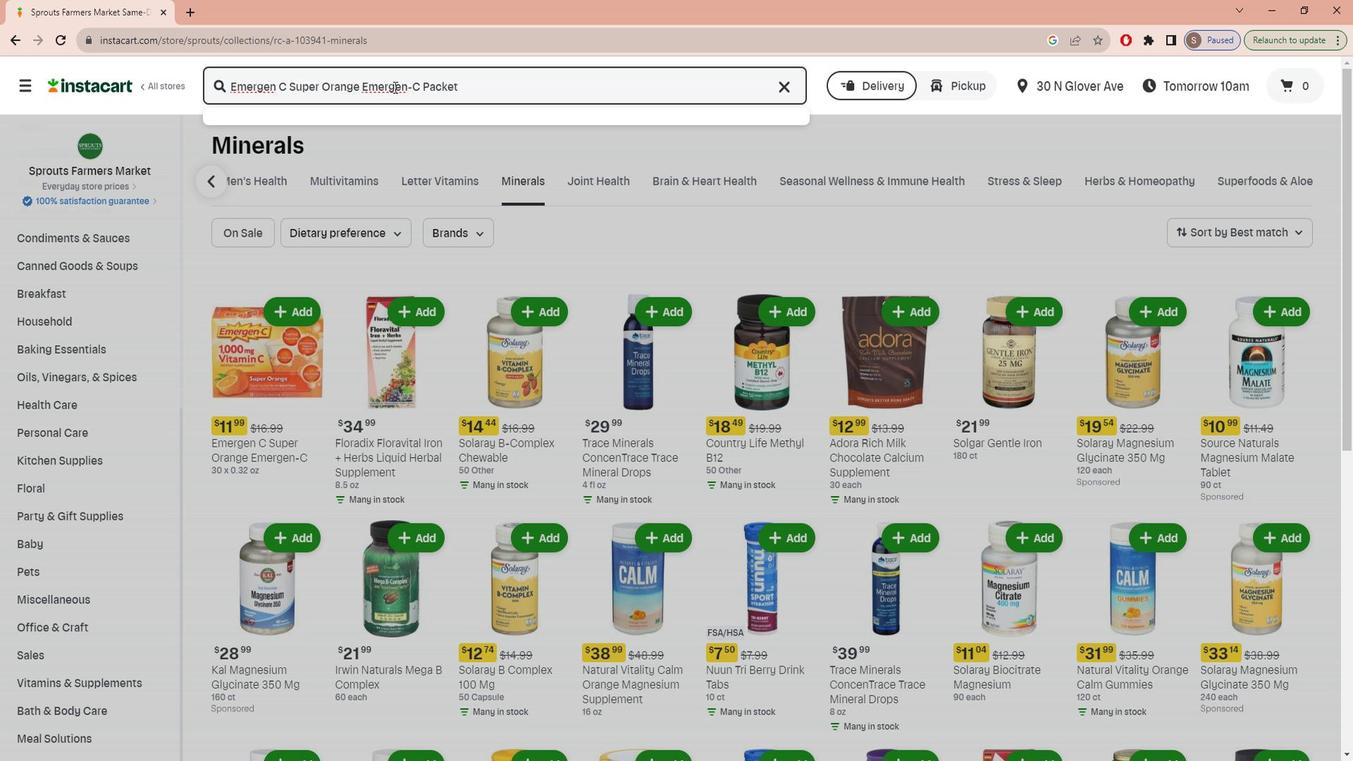 
Action: Mouse moved to (840, 243)
Screenshot: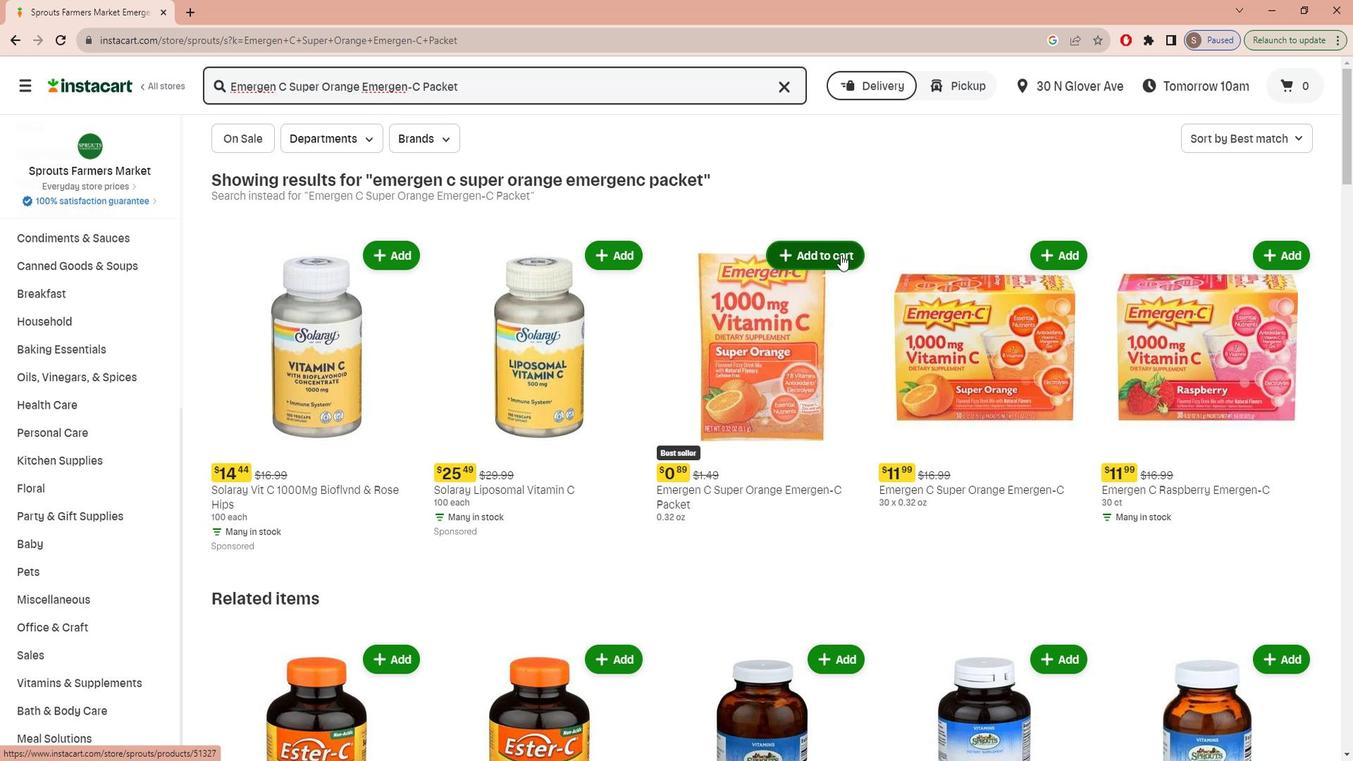
Action: Mouse pressed left at (840, 243)
Screenshot: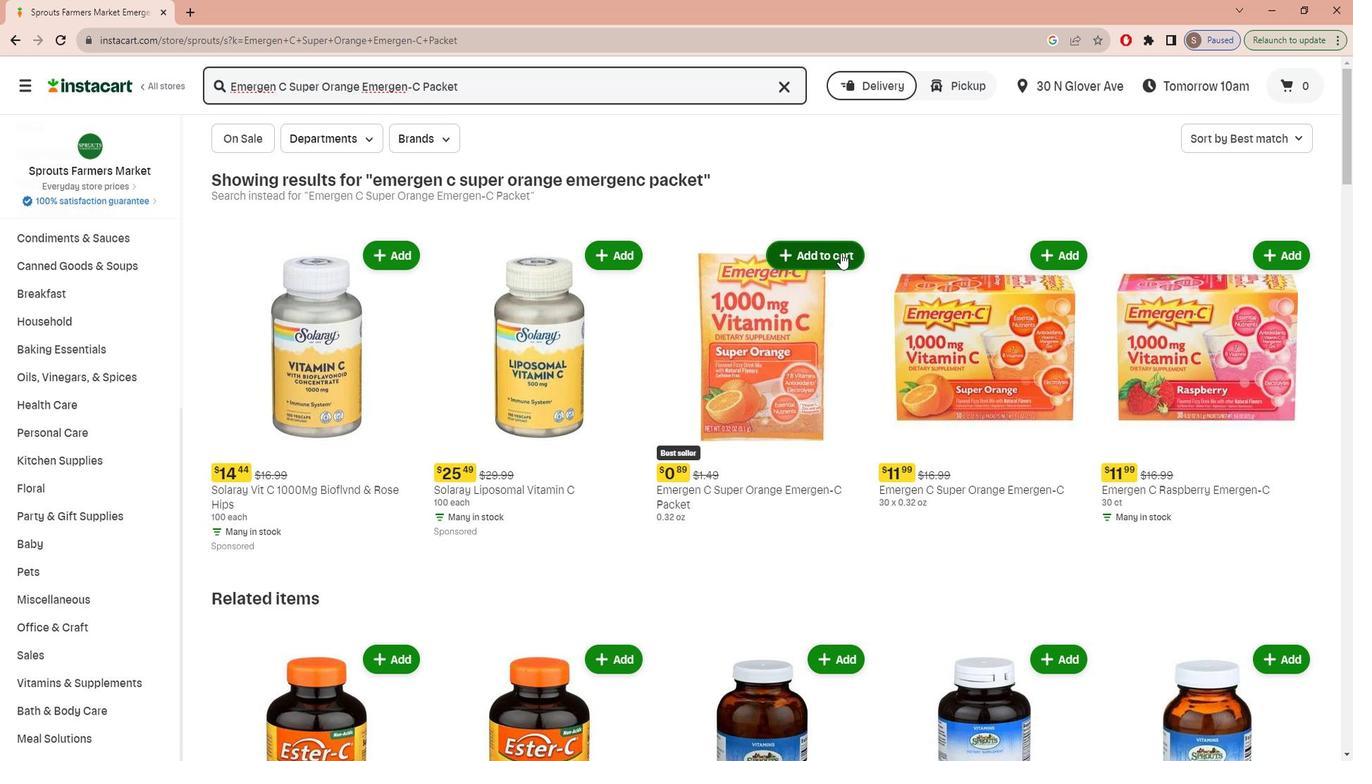 
Action: Mouse moved to (857, 358)
Screenshot: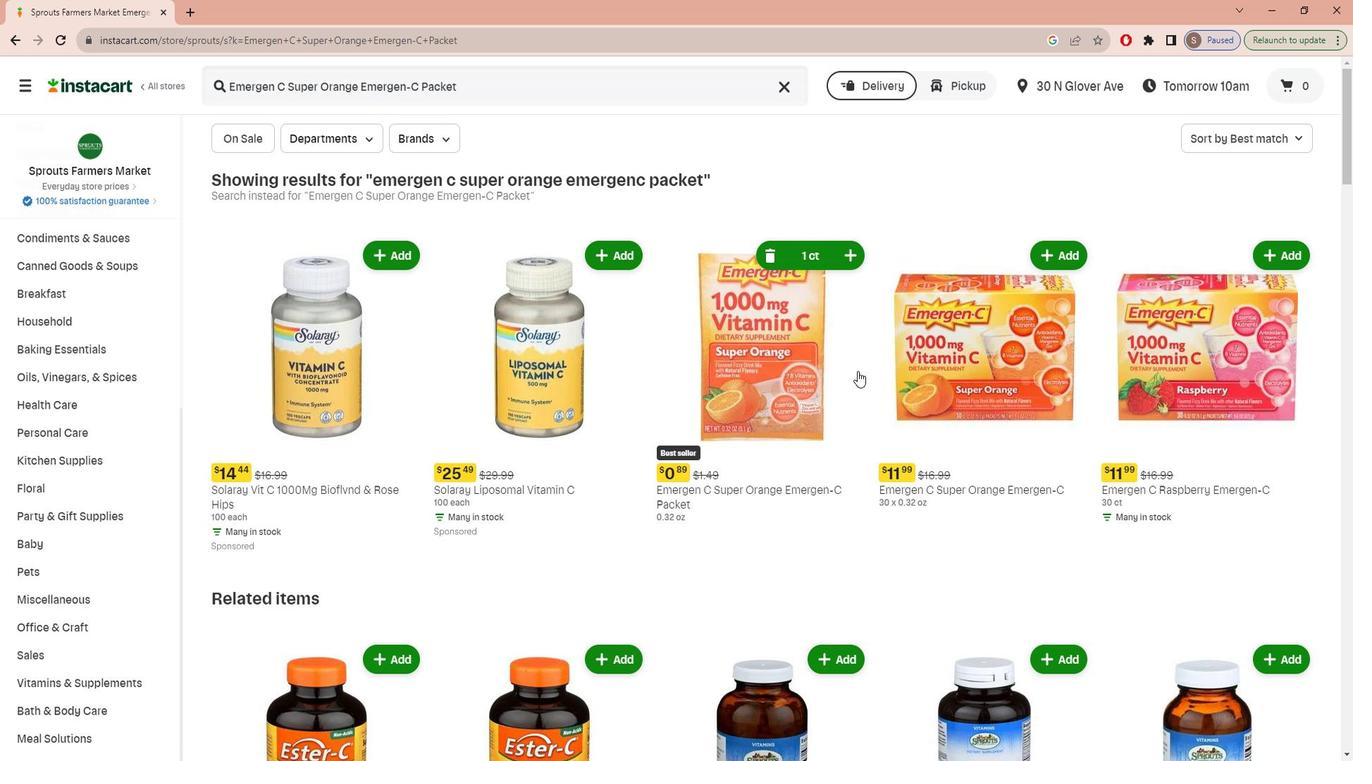 
